 Task: Look for space in Sofia, Bulgaria from 5th June, 2023 to 16th June, 2023 for 2 adults in price range Rs.7000 to Rs.15000. Place can be entire place with 1  bedroom having 1 bed and 1 bathroom. Property type can be hotel. Booking option can be shelf check-in. Required host language is English.
Action: Mouse moved to (377, 90)
Screenshot: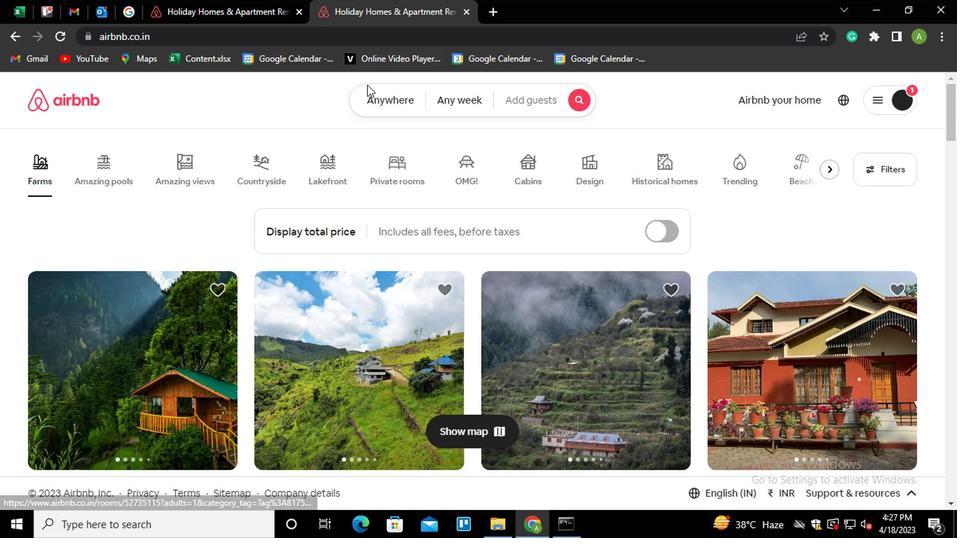 
Action: Mouse pressed left at (377, 90)
Screenshot: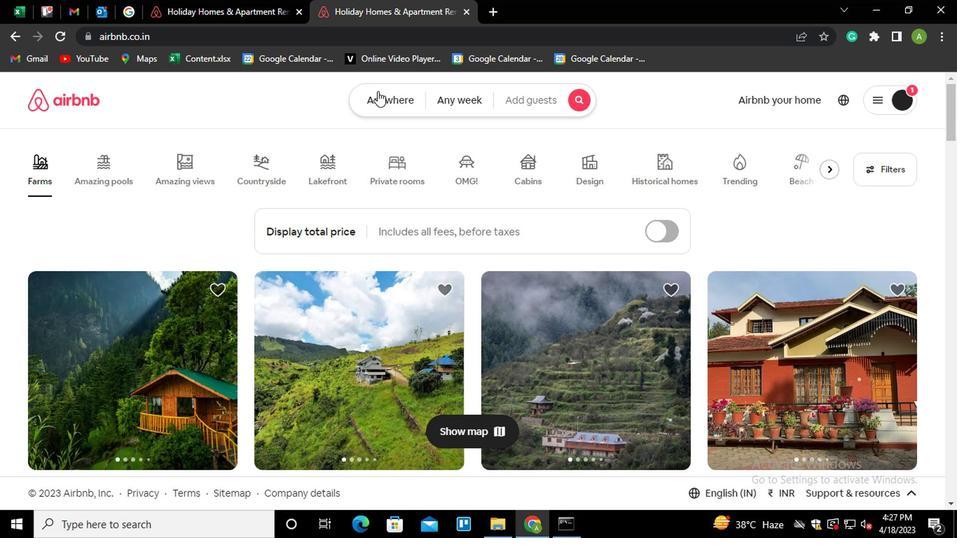 
Action: Mouse moved to (237, 159)
Screenshot: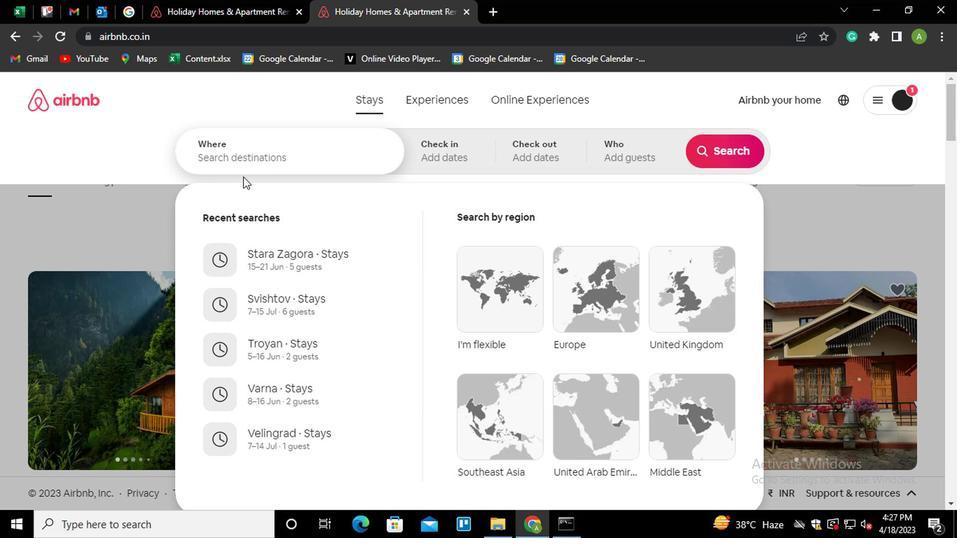 
Action: Mouse pressed left at (237, 159)
Screenshot: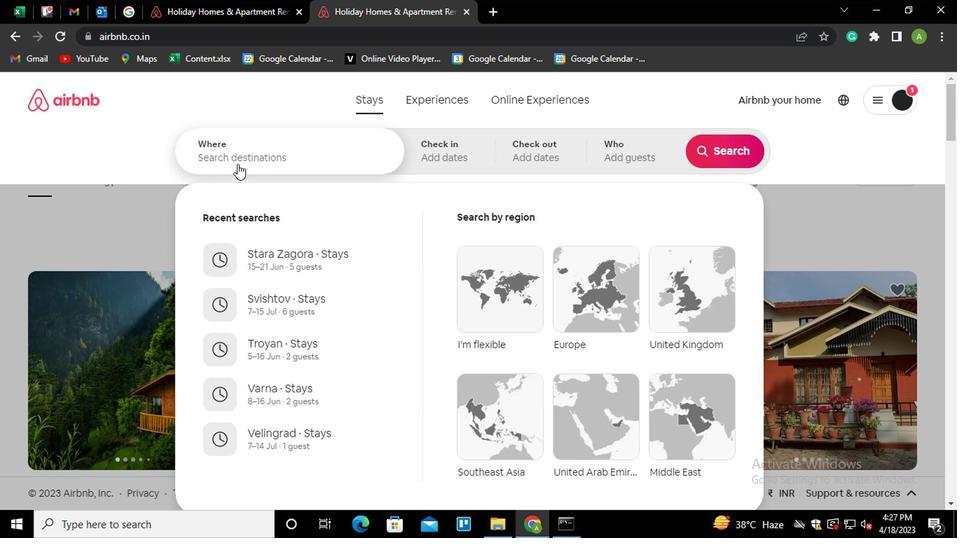 
Action: Key pressed <Key.shift>SOFIA<Key.down><Key.enter>
Screenshot: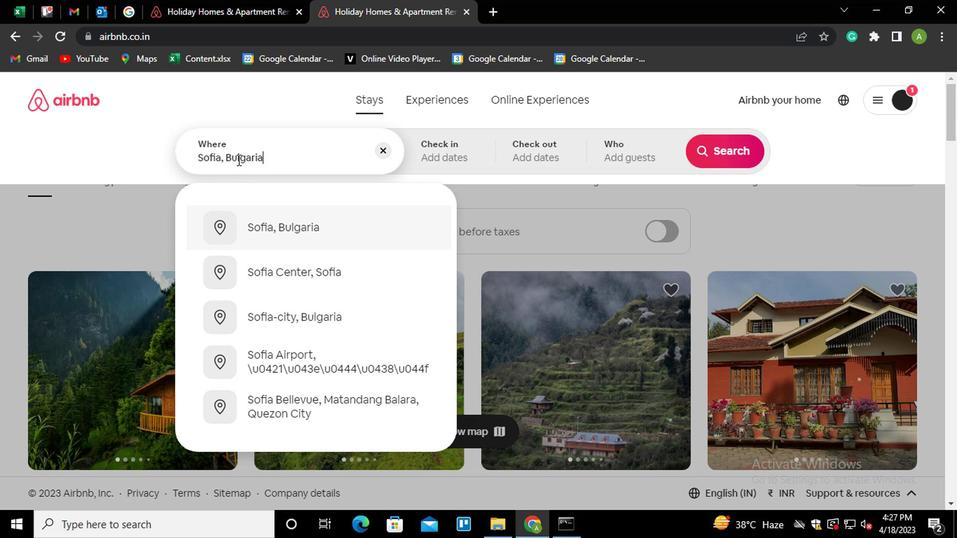 
Action: Mouse moved to (716, 270)
Screenshot: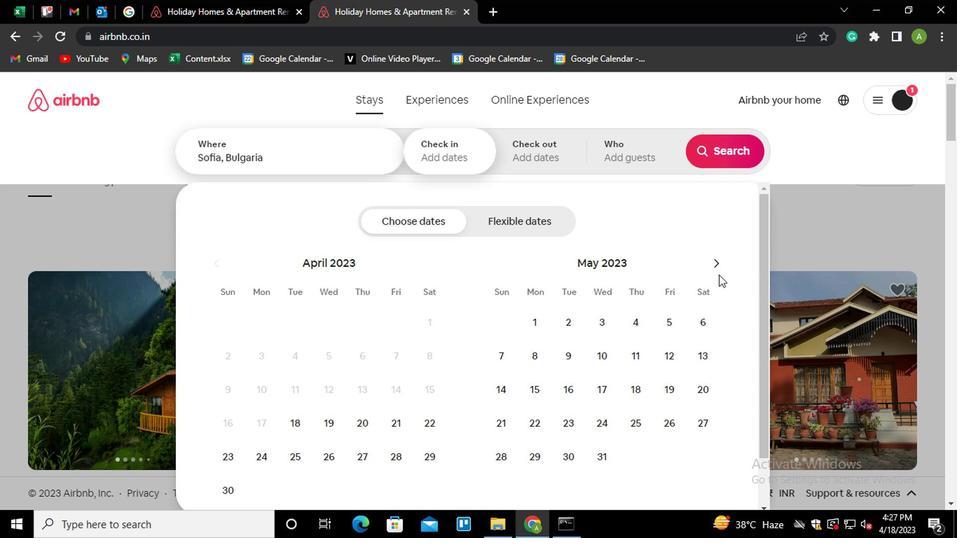 
Action: Mouse pressed left at (716, 270)
Screenshot: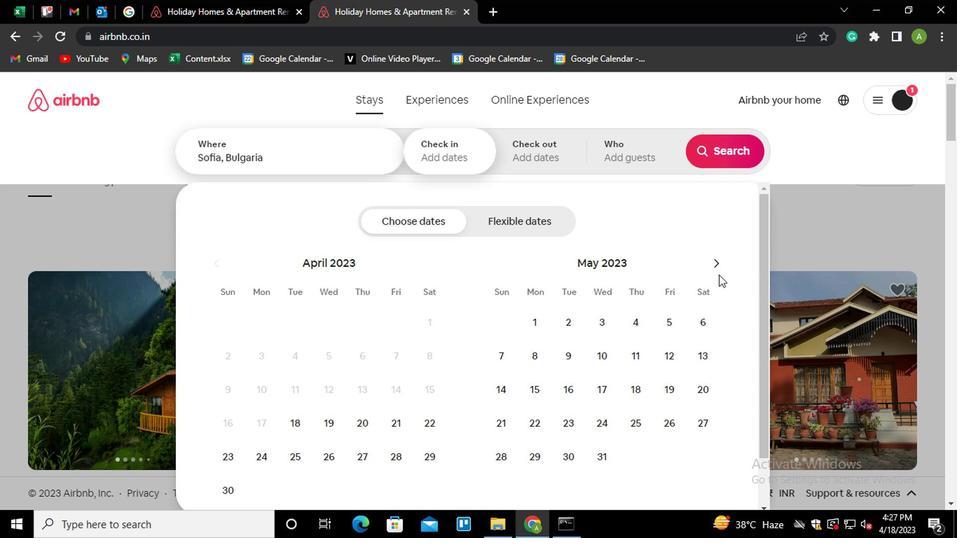 
Action: Mouse moved to (542, 345)
Screenshot: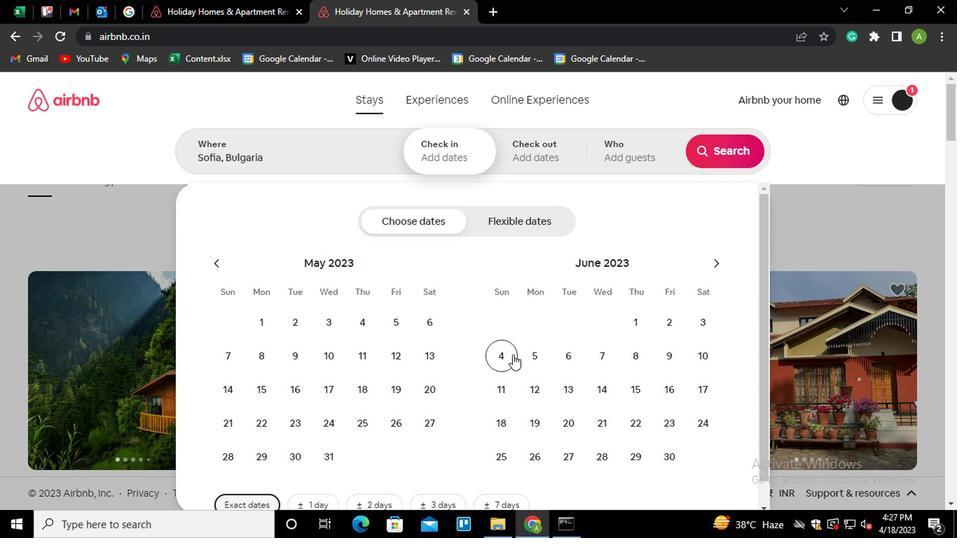 
Action: Mouse pressed left at (542, 345)
Screenshot: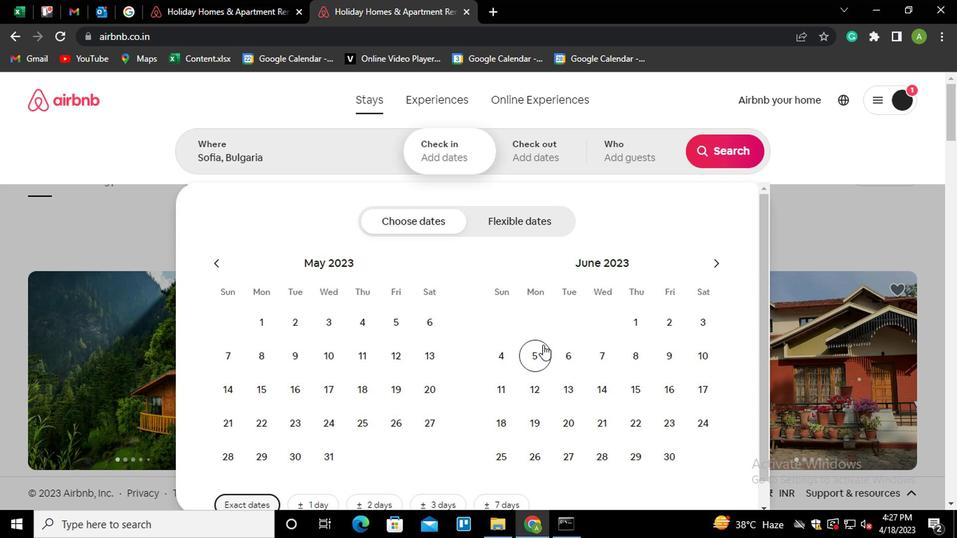 
Action: Mouse moved to (674, 397)
Screenshot: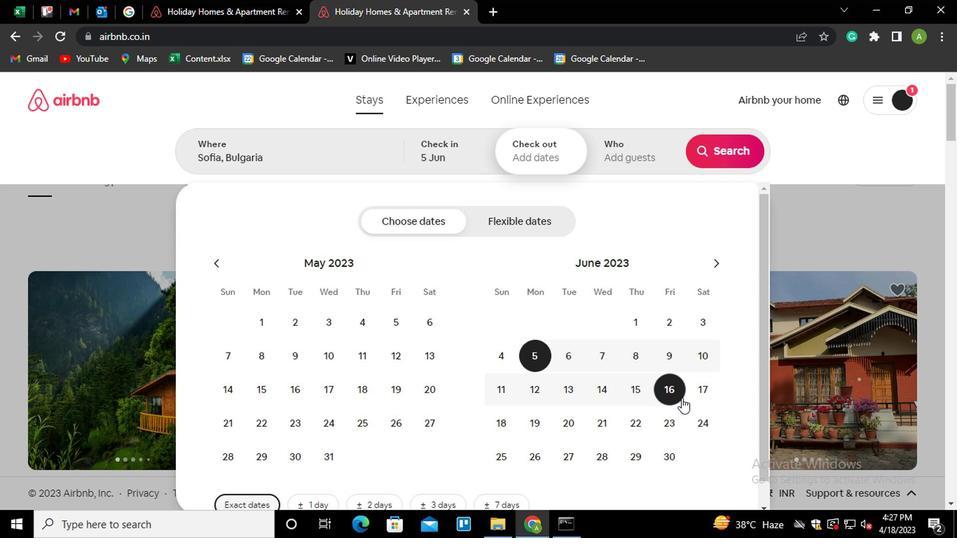
Action: Mouse pressed left at (674, 397)
Screenshot: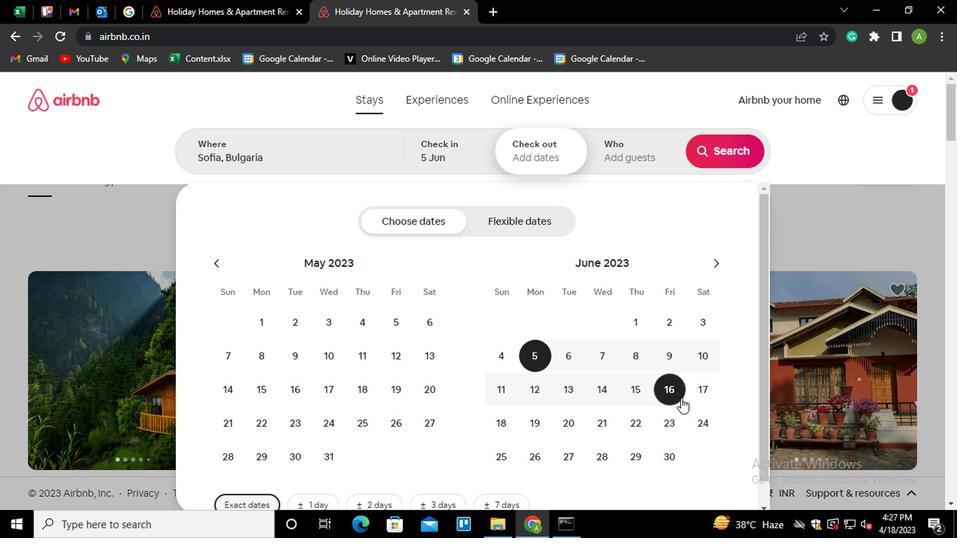 
Action: Mouse moved to (624, 162)
Screenshot: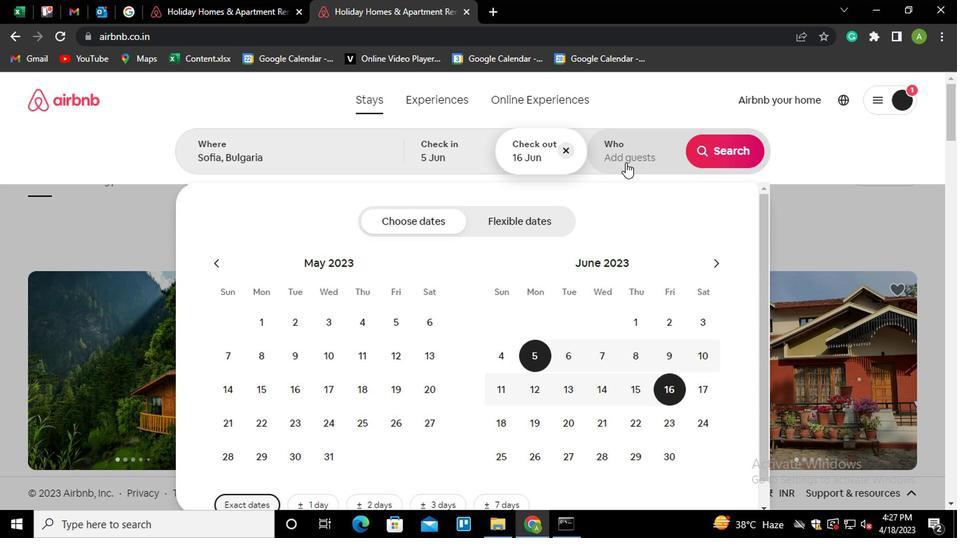 
Action: Mouse pressed left at (624, 162)
Screenshot: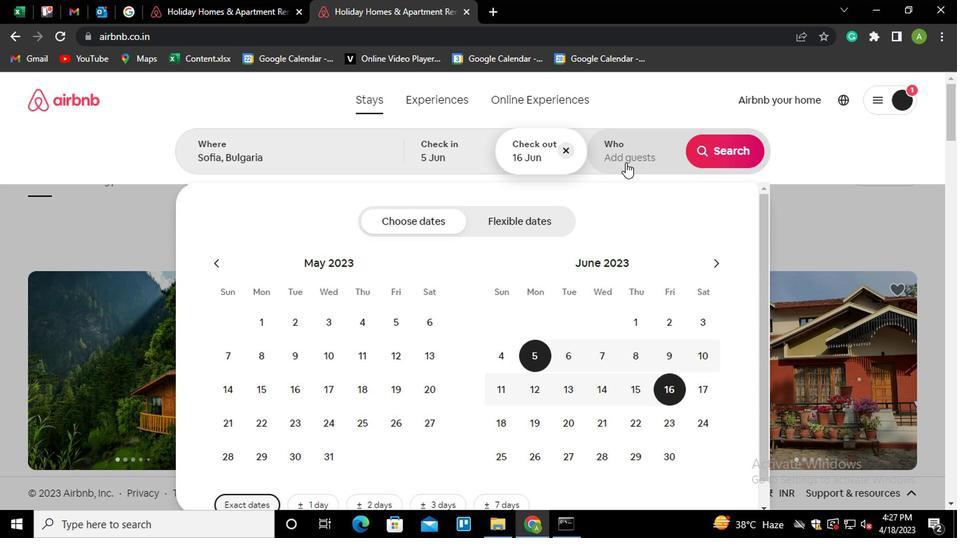 
Action: Mouse moved to (726, 229)
Screenshot: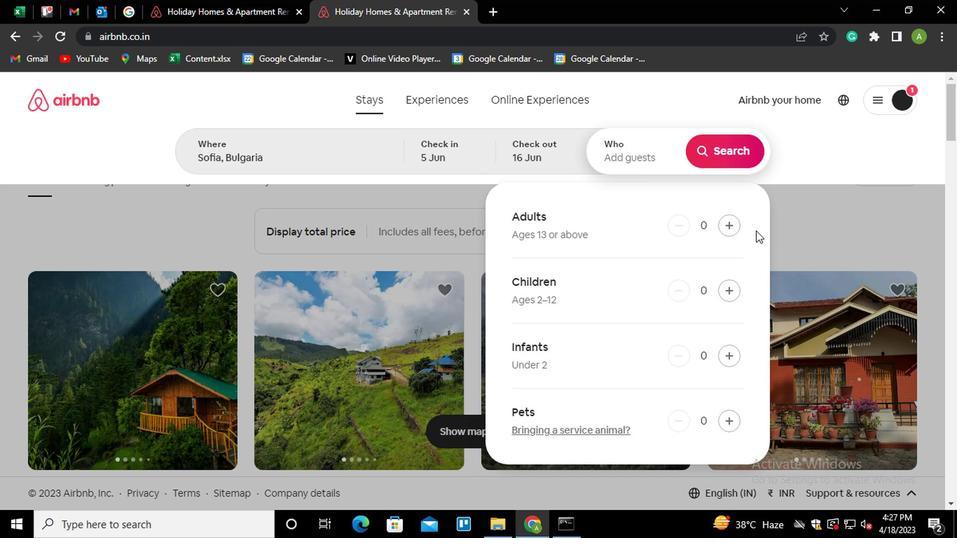 
Action: Mouse pressed left at (726, 229)
Screenshot: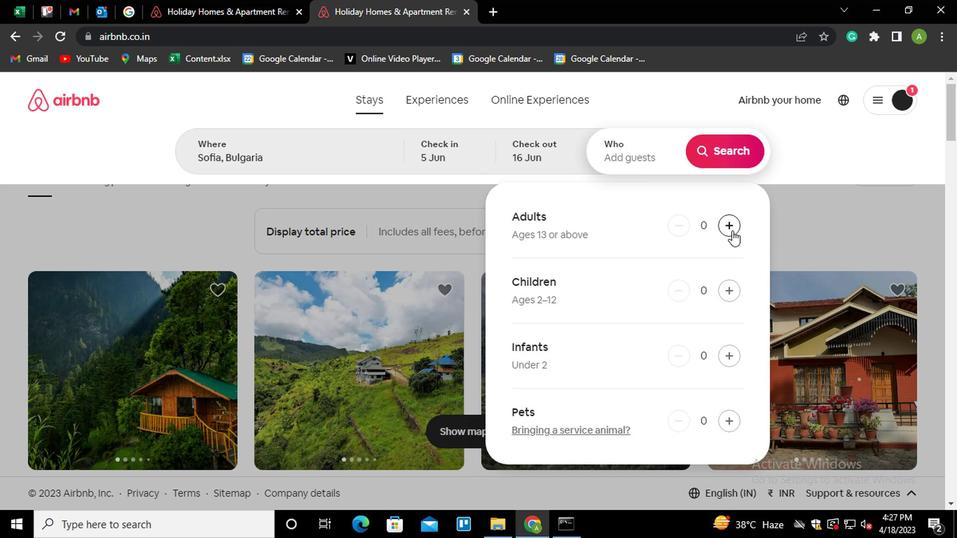 
Action: Mouse pressed left at (726, 229)
Screenshot: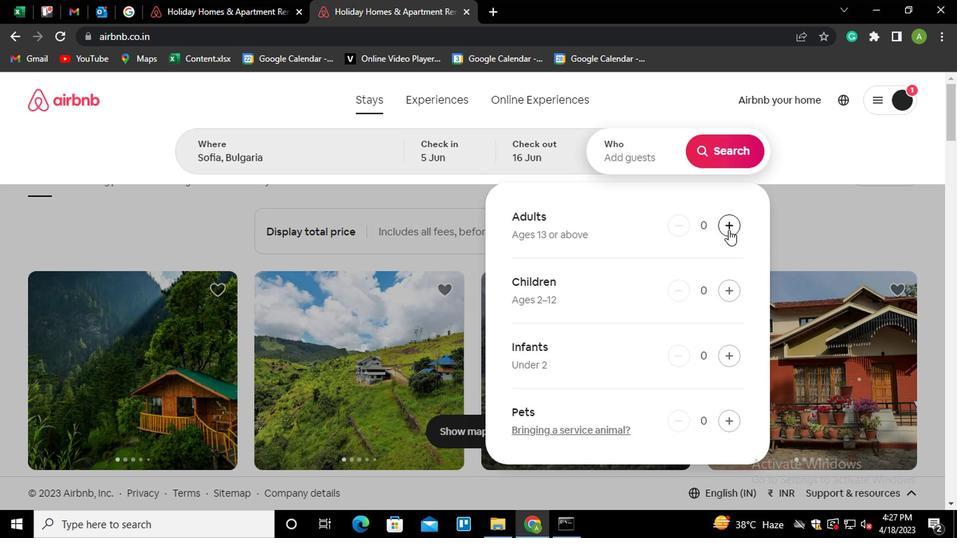 
Action: Mouse moved to (738, 150)
Screenshot: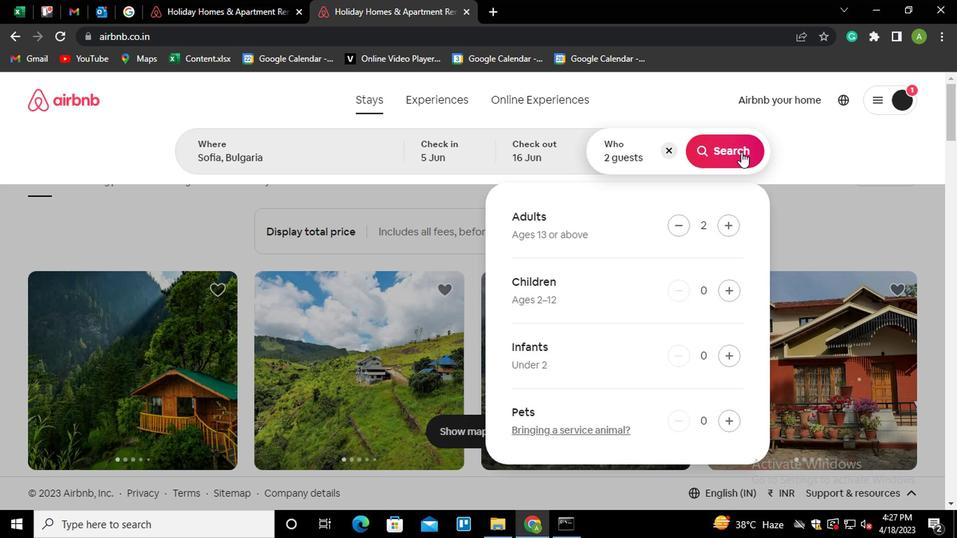 
Action: Mouse pressed left at (738, 150)
Screenshot: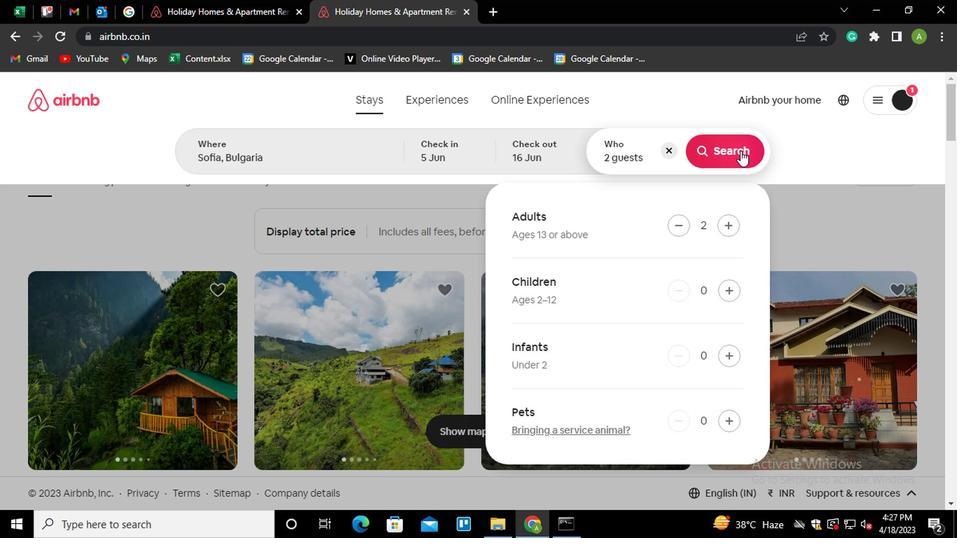 
Action: Mouse moved to (885, 162)
Screenshot: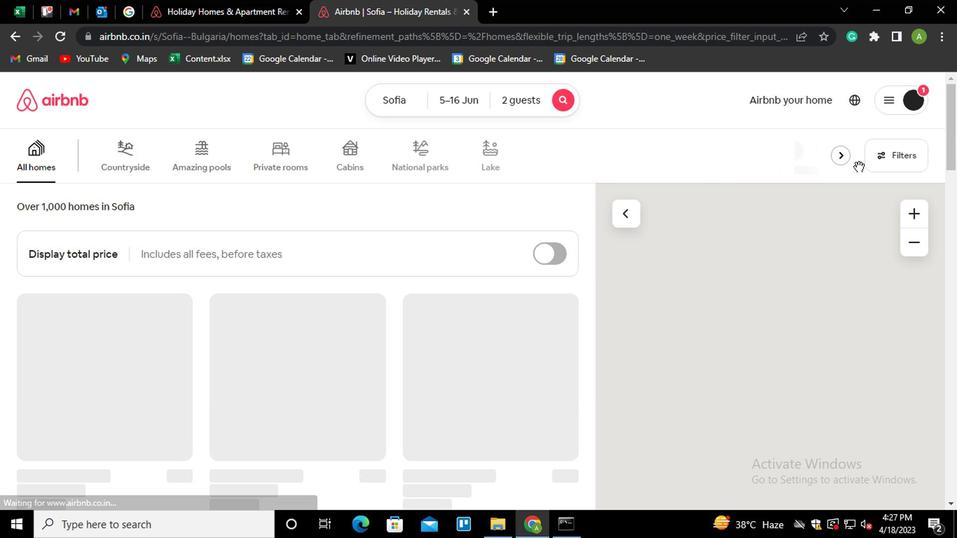 
Action: Mouse pressed left at (885, 162)
Screenshot: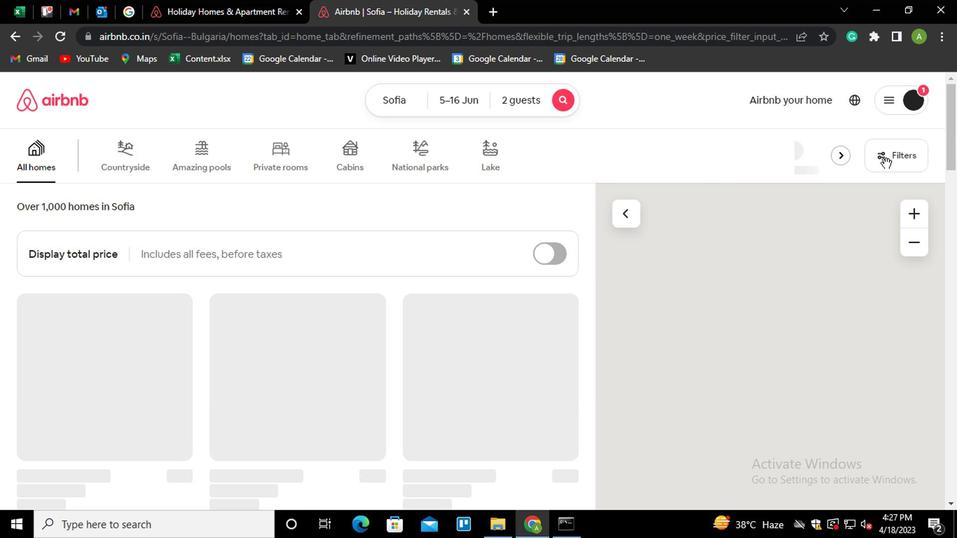 
Action: Mouse moved to (351, 337)
Screenshot: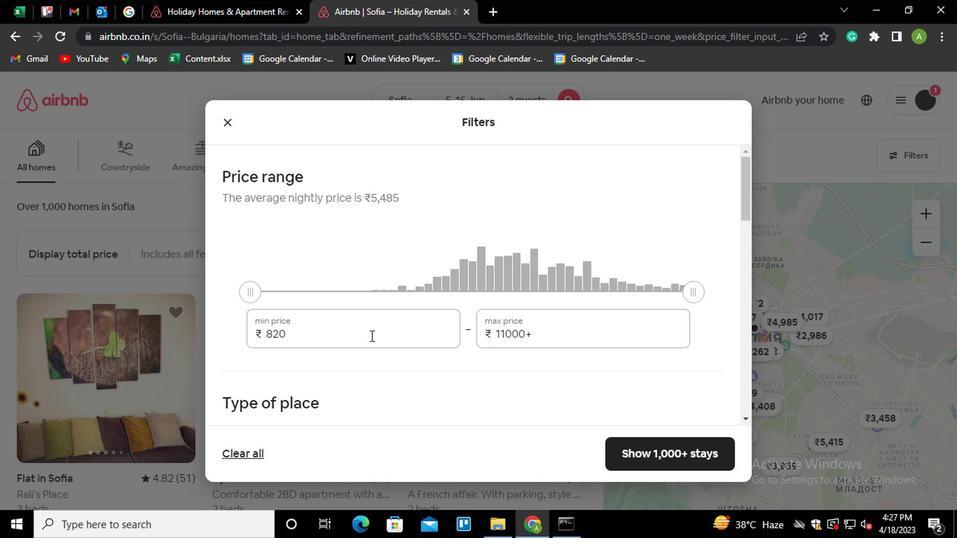 
Action: Mouse pressed left at (351, 337)
Screenshot: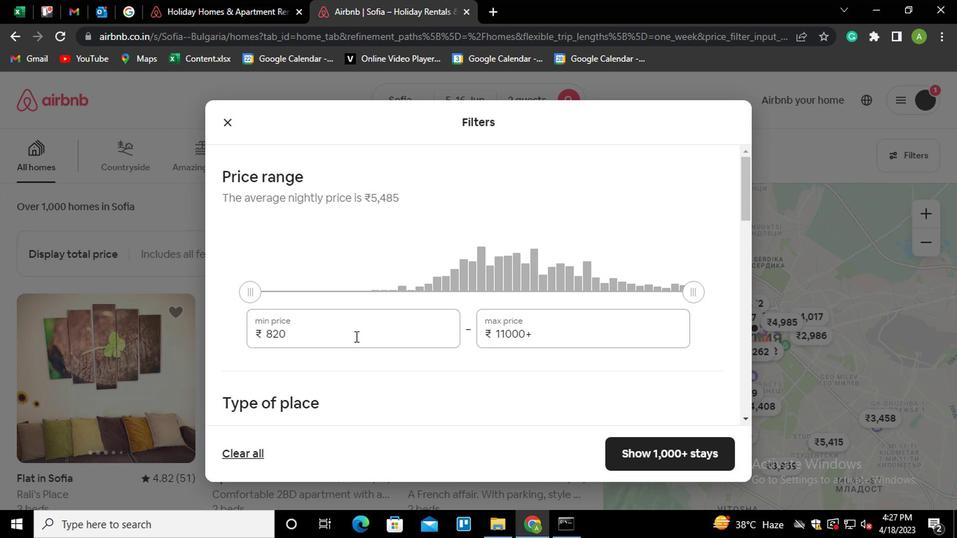 
Action: Key pressed <Key.shift_r><Key.home>7000
Screenshot: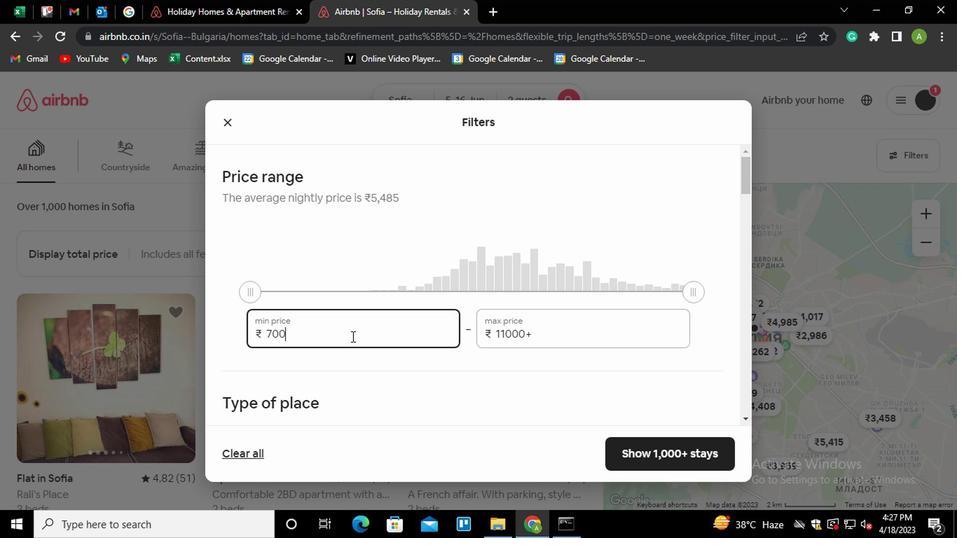 
Action: Mouse moved to (558, 333)
Screenshot: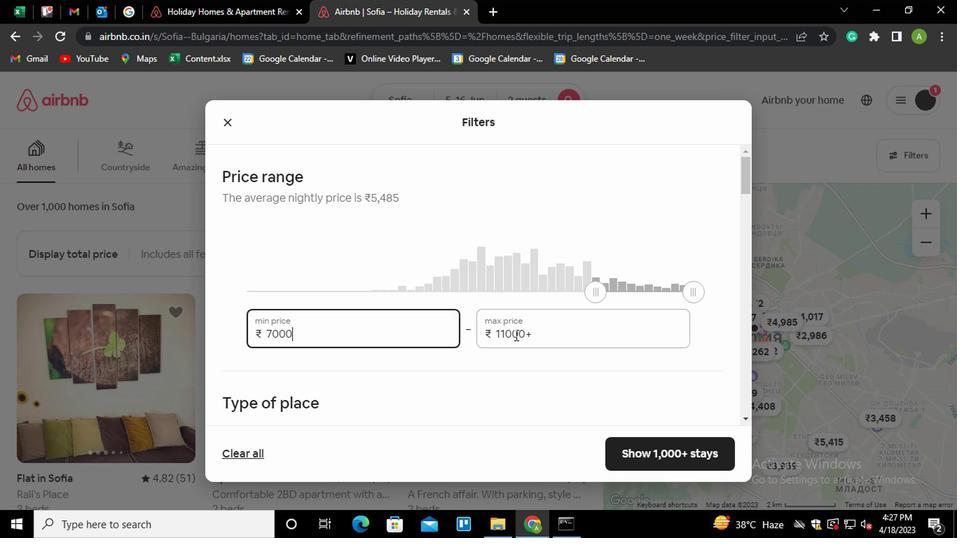 
Action: Mouse pressed left at (558, 333)
Screenshot: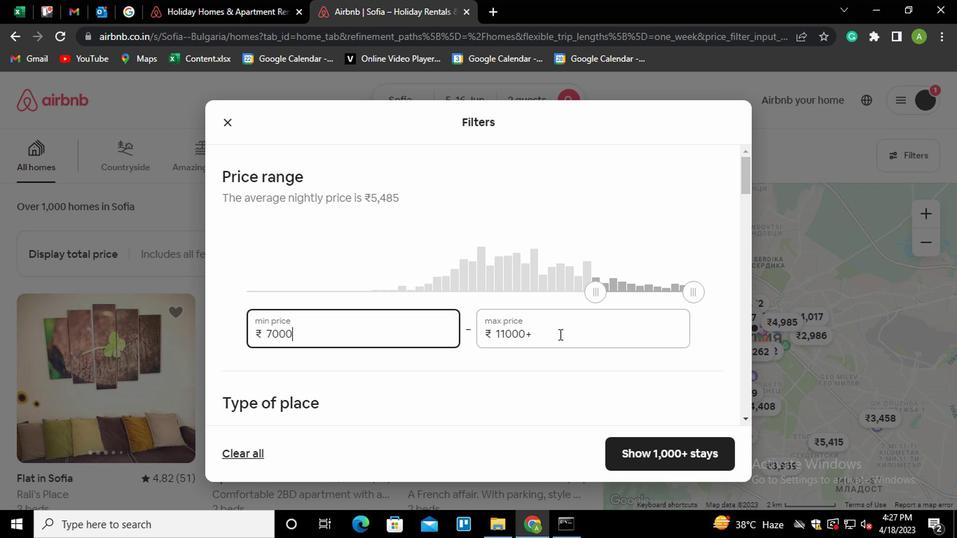 
Action: Key pressed <Key.shift_r><Key.home>15000
Screenshot: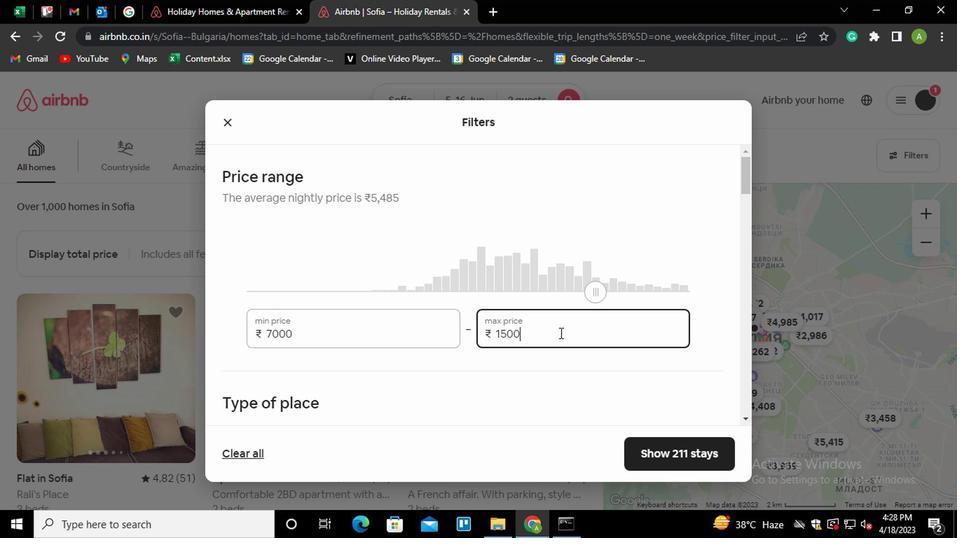 
Action: Mouse moved to (569, 337)
Screenshot: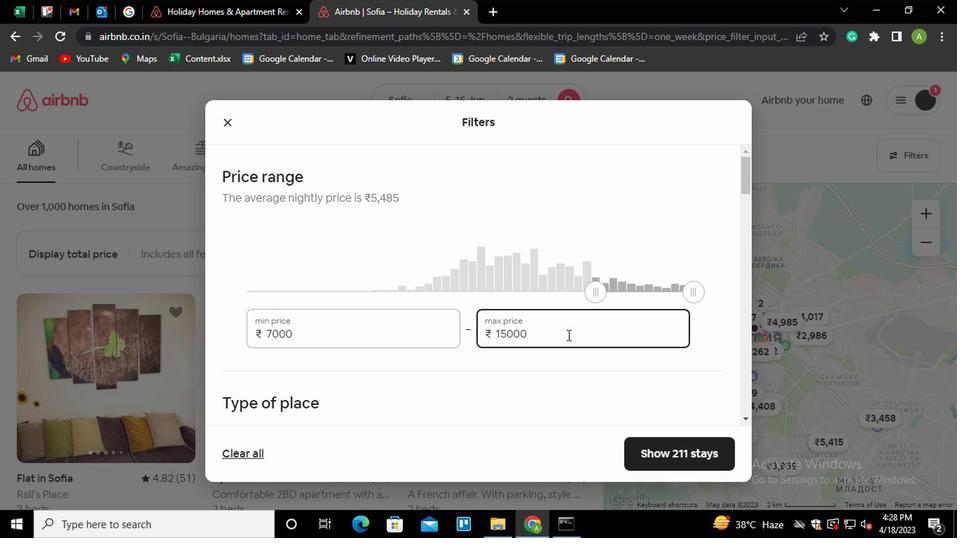 
Action: Mouse scrolled (569, 336) with delta (0, 0)
Screenshot: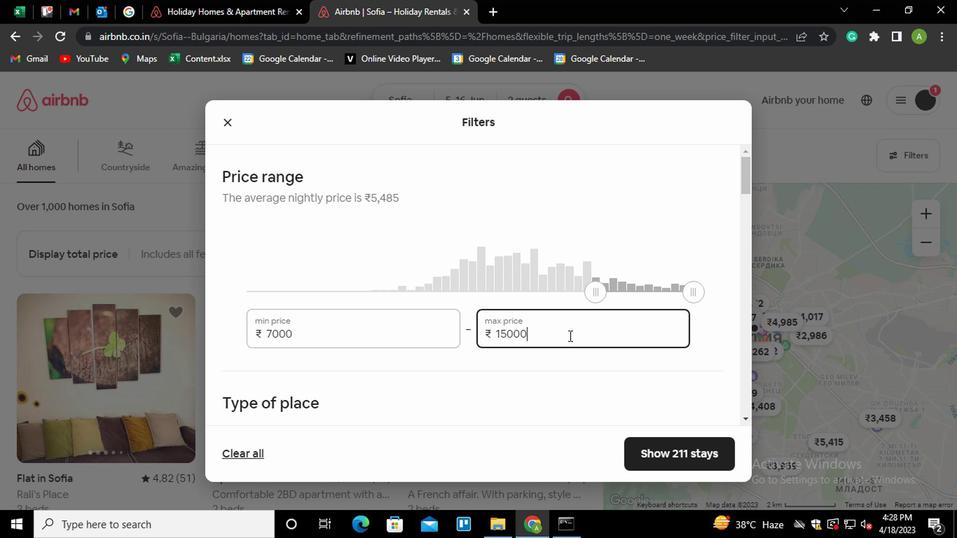 
Action: Mouse scrolled (569, 336) with delta (0, 0)
Screenshot: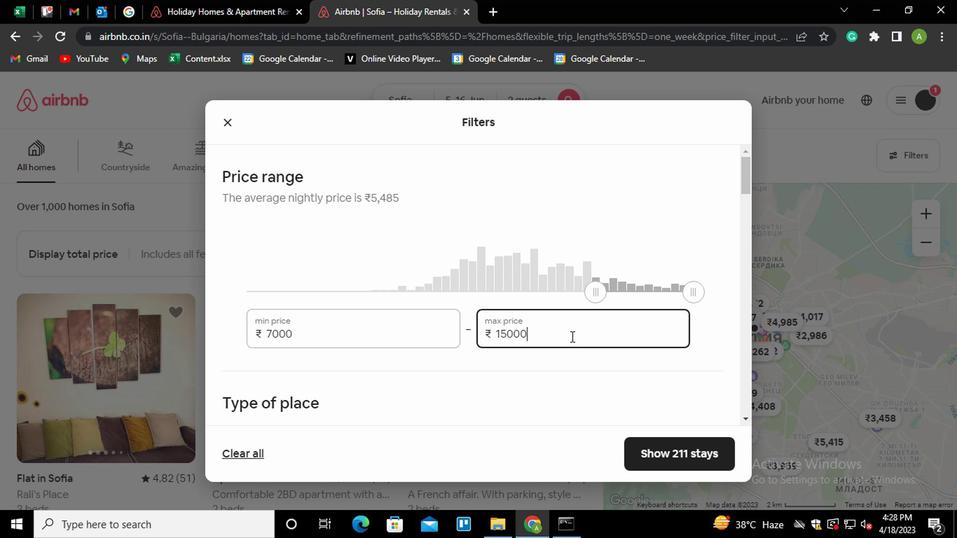 
Action: Mouse moved to (239, 309)
Screenshot: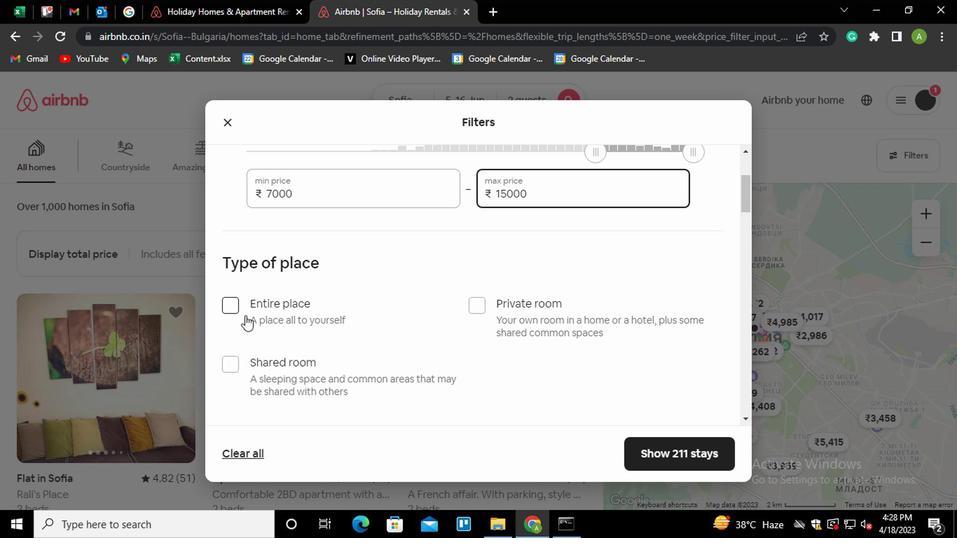 
Action: Mouse pressed left at (239, 309)
Screenshot: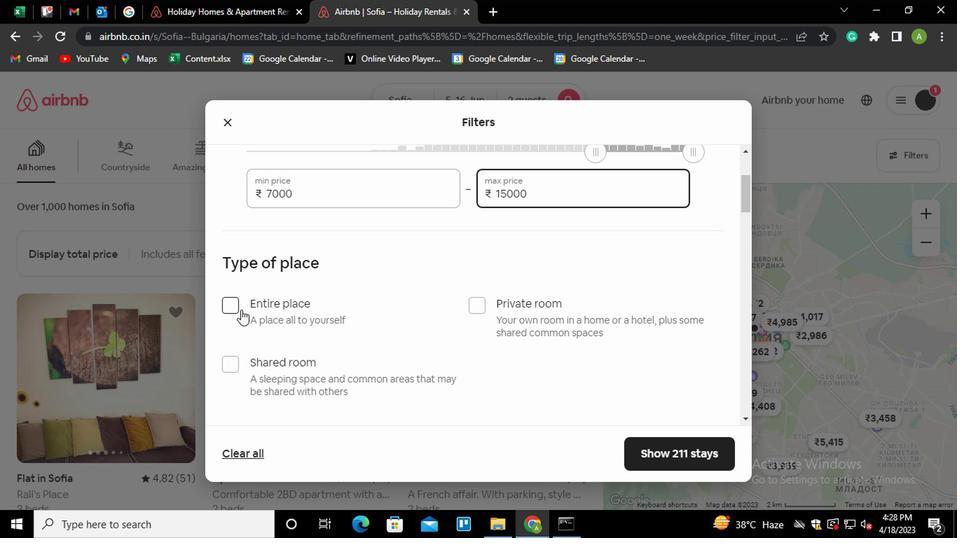 
Action: Mouse moved to (368, 345)
Screenshot: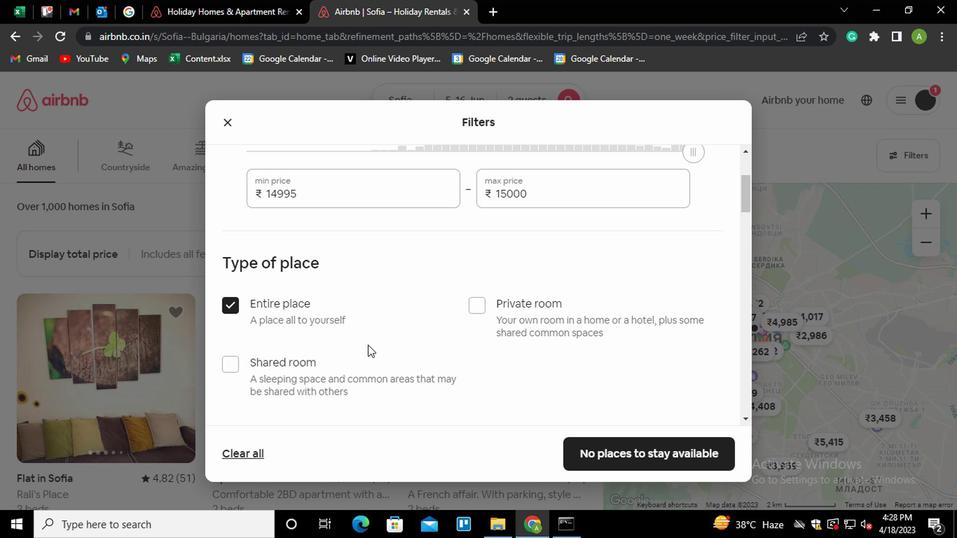 
Action: Mouse scrolled (368, 345) with delta (0, 0)
Screenshot: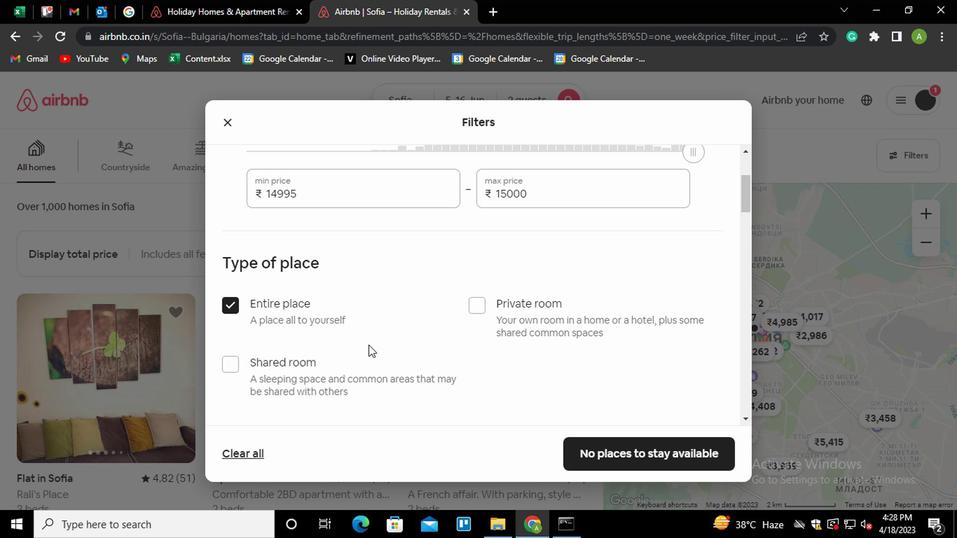 
Action: Mouse scrolled (368, 345) with delta (0, 0)
Screenshot: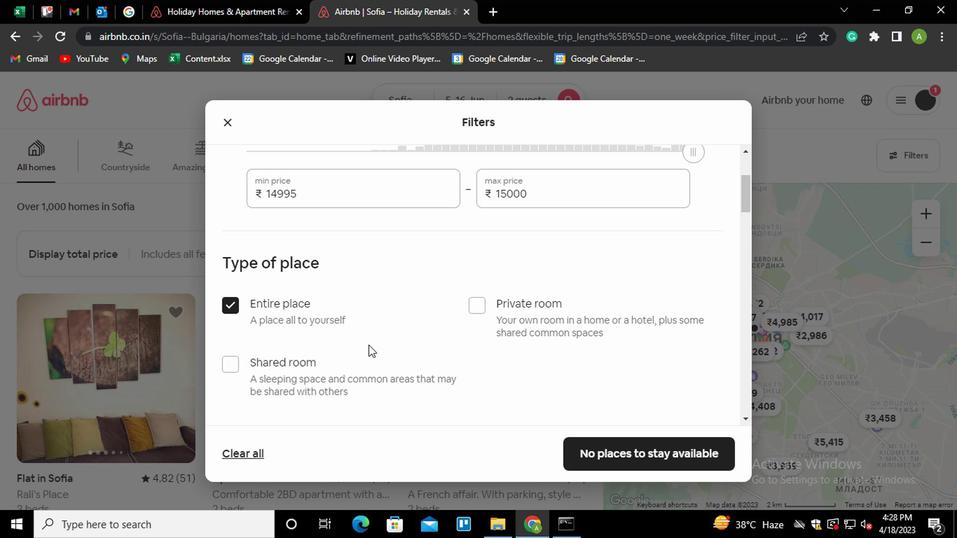 
Action: Mouse scrolled (368, 345) with delta (0, 0)
Screenshot: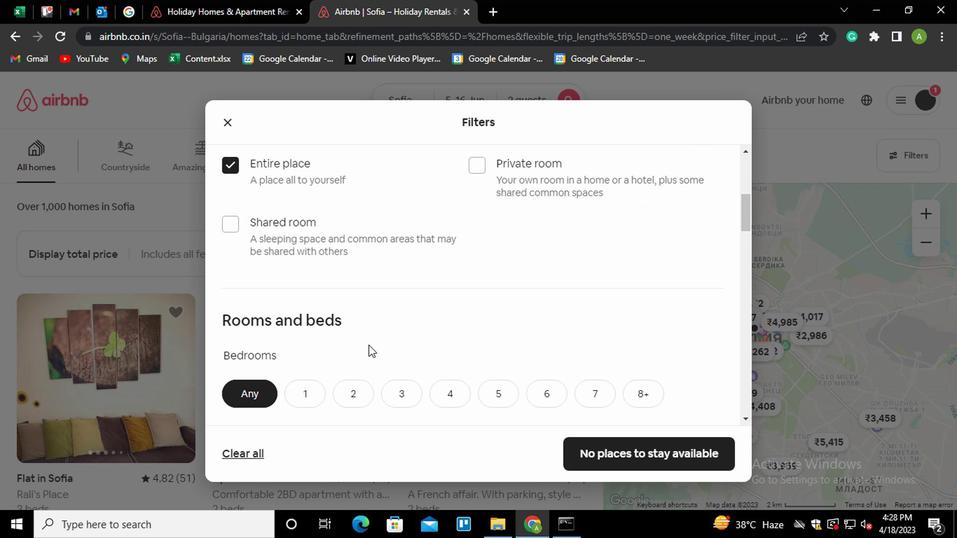 
Action: Mouse moved to (313, 313)
Screenshot: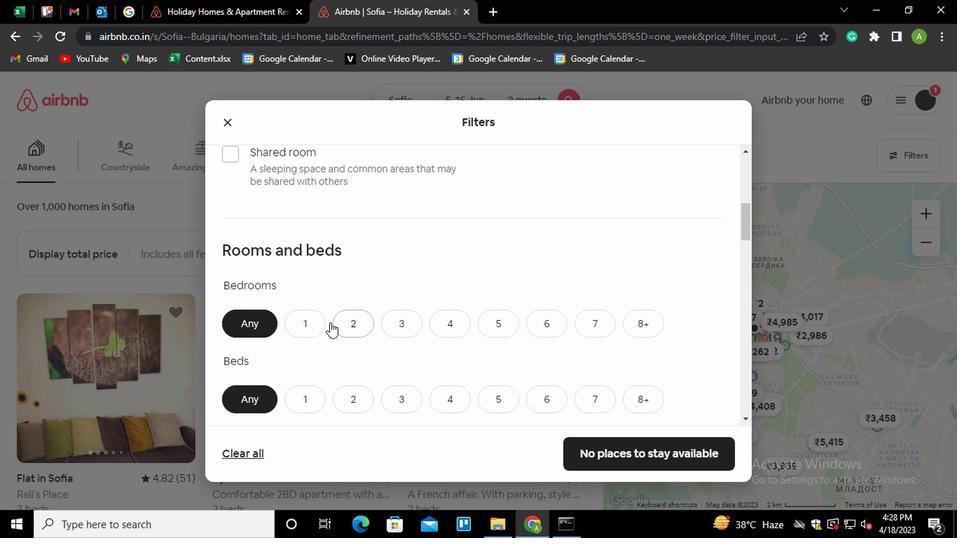 
Action: Mouse pressed left at (313, 313)
Screenshot: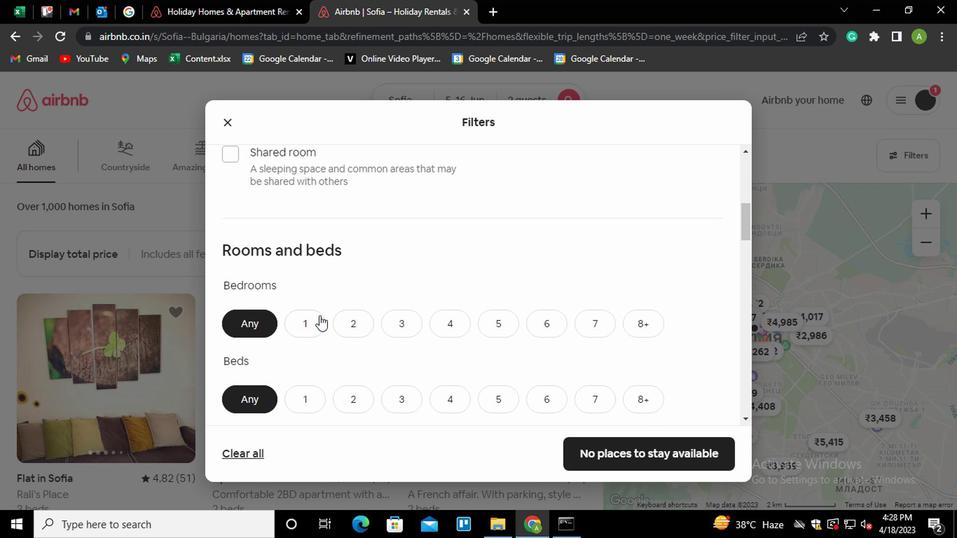 
Action: Mouse moved to (372, 289)
Screenshot: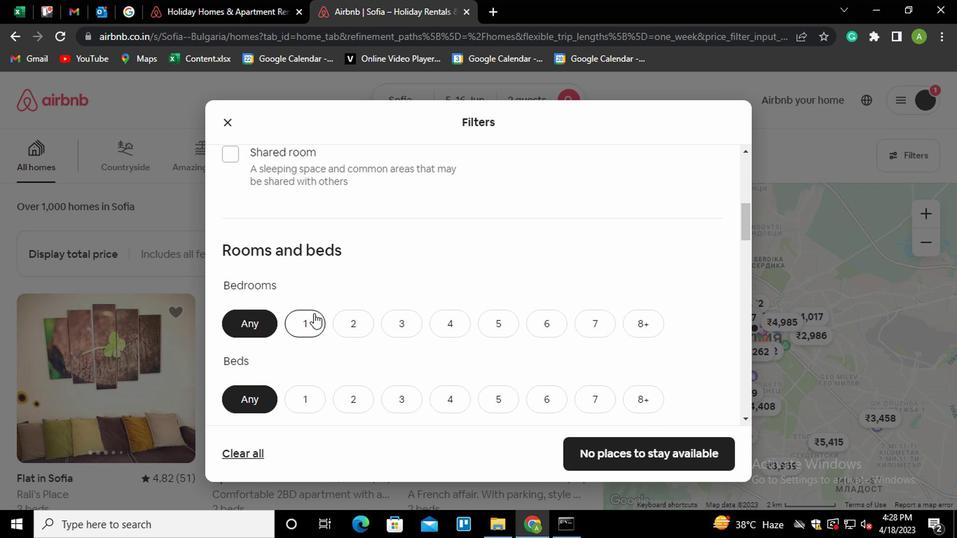 
Action: Mouse scrolled (372, 289) with delta (0, 0)
Screenshot: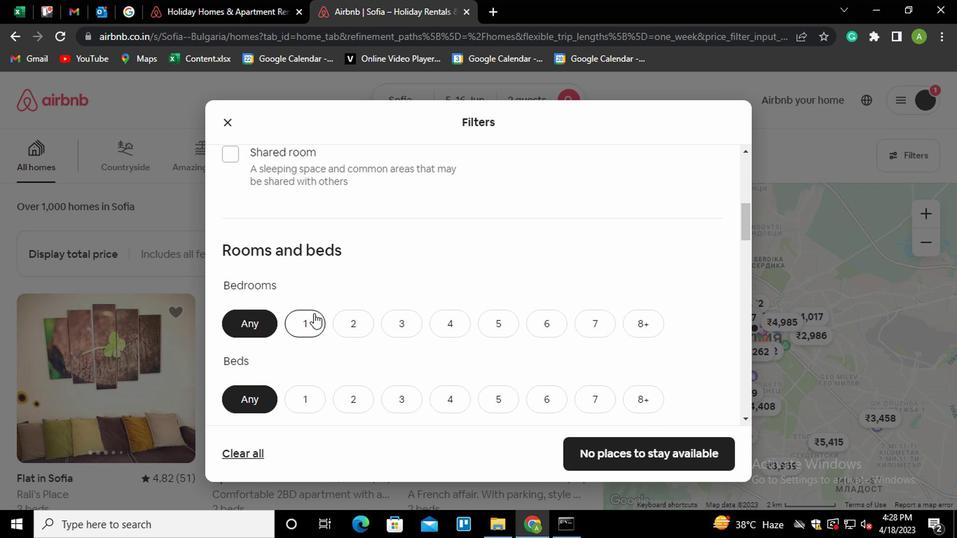 
Action: Mouse scrolled (372, 289) with delta (0, 0)
Screenshot: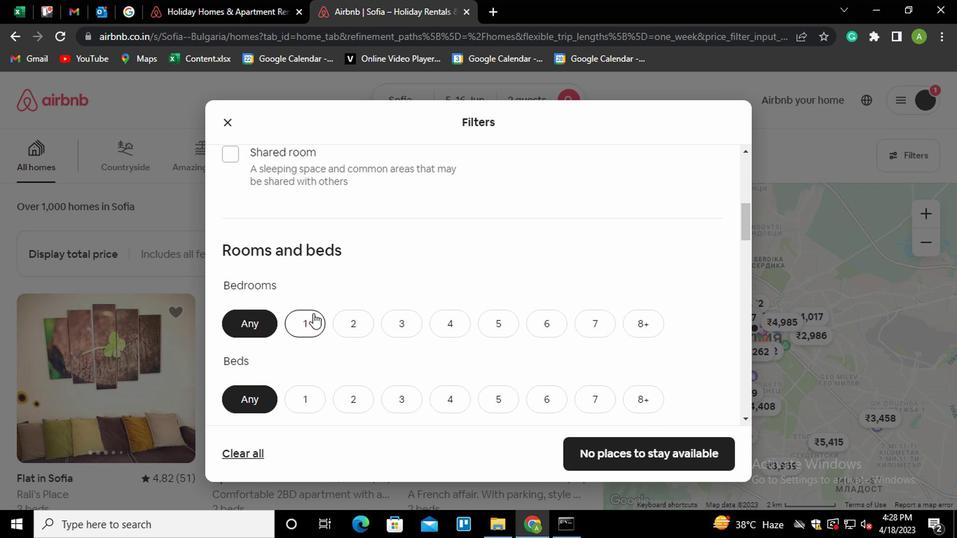 
Action: Mouse moved to (303, 260)
Screenshot: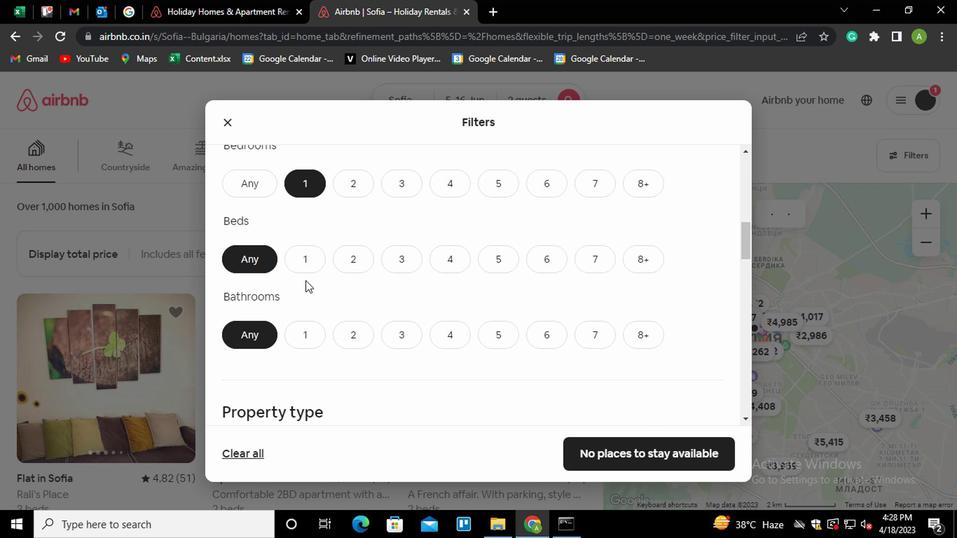 
Action: Mouse pressed left at (303, 260)
Screenshot: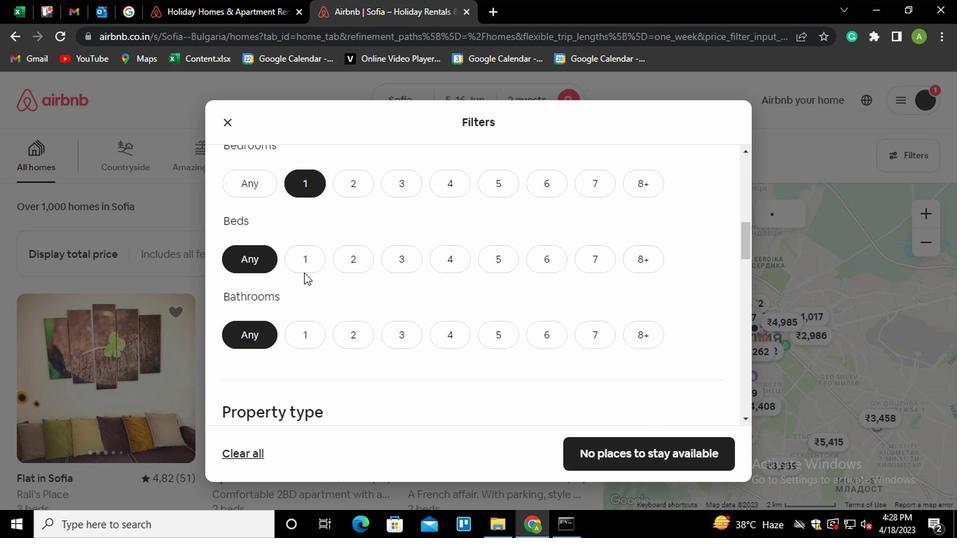 
Action: Mouse moved to (312, 343)
Screenshot: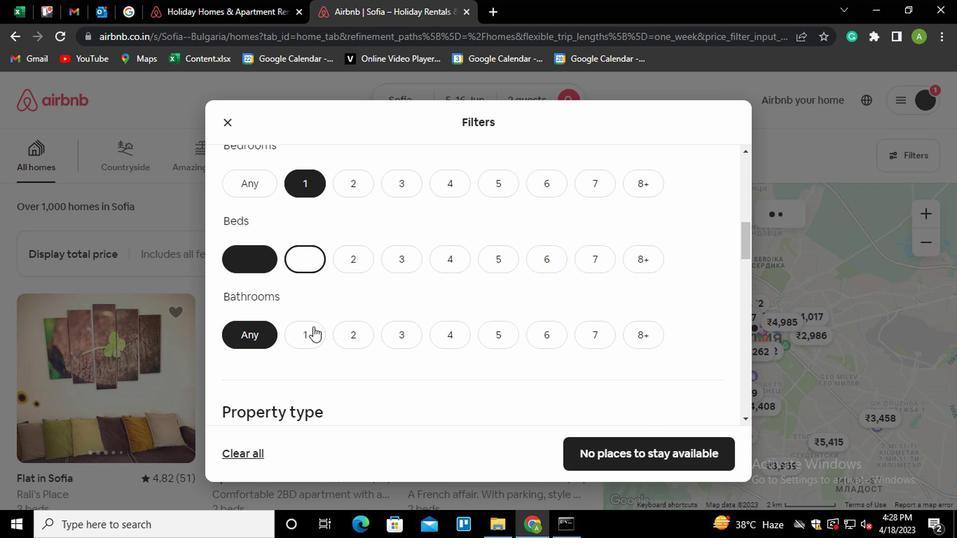 
Action: Mouse pressed left at (312, 343)
Screenshot: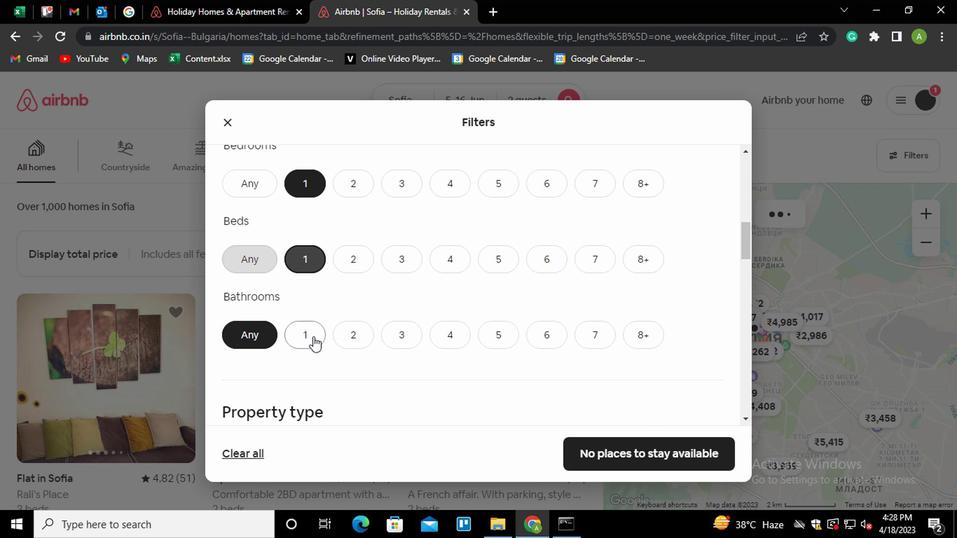 
Action: Mouse moved to (436, 337)
Screenshot: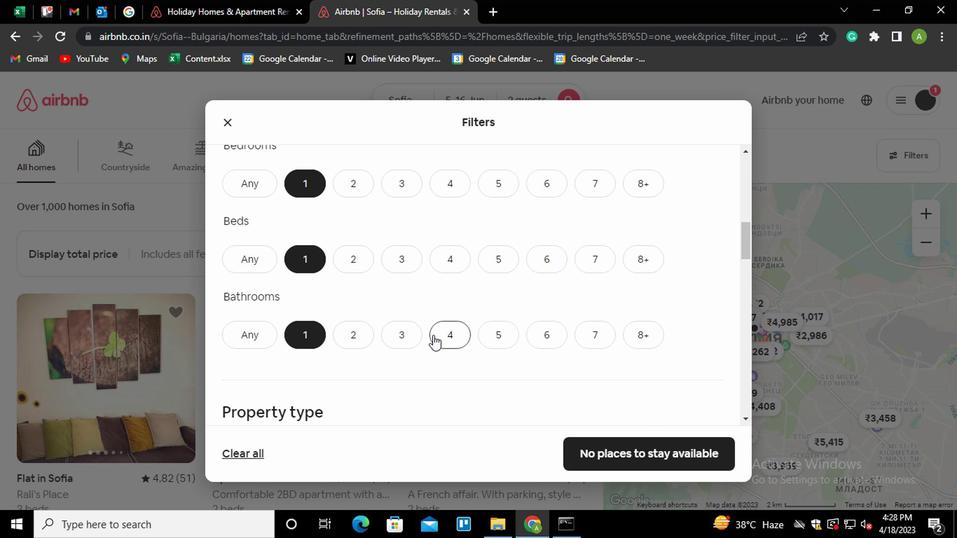 
Action: Mouse scrolled (436, 336) with delta (0, 0)
Screenshot: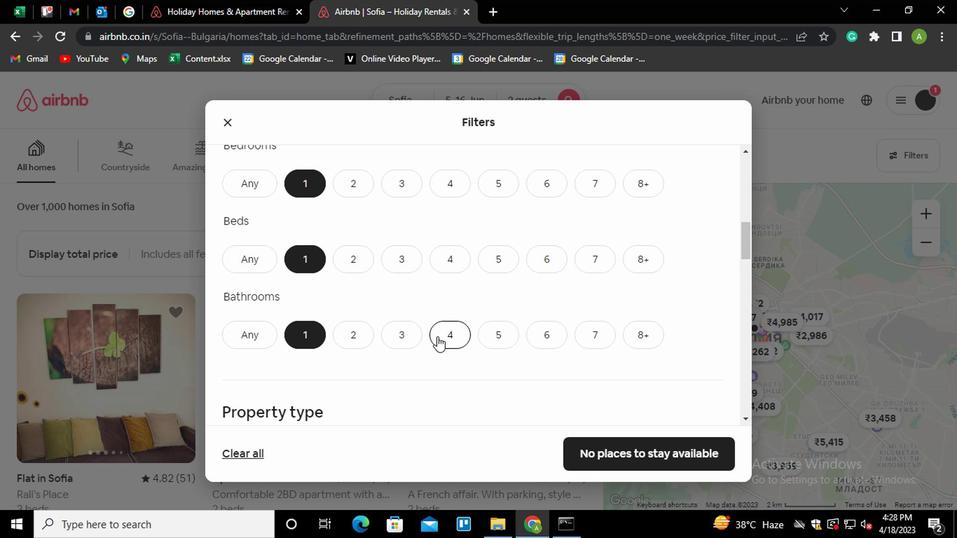 
Action: Mouse scrolled (436, 336) with delta (0, 0)
Screenshot: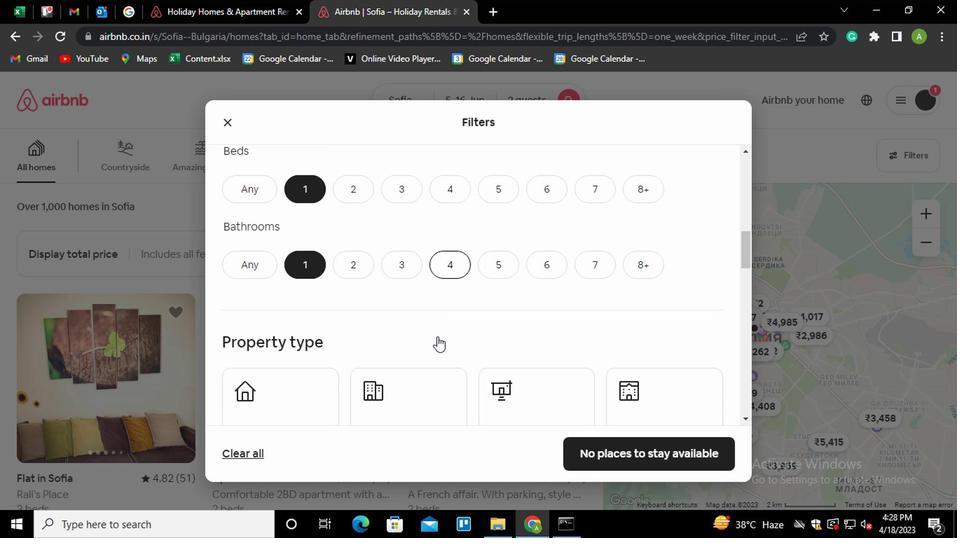
Action: Mouse moved to (607, 366)
Screenshot: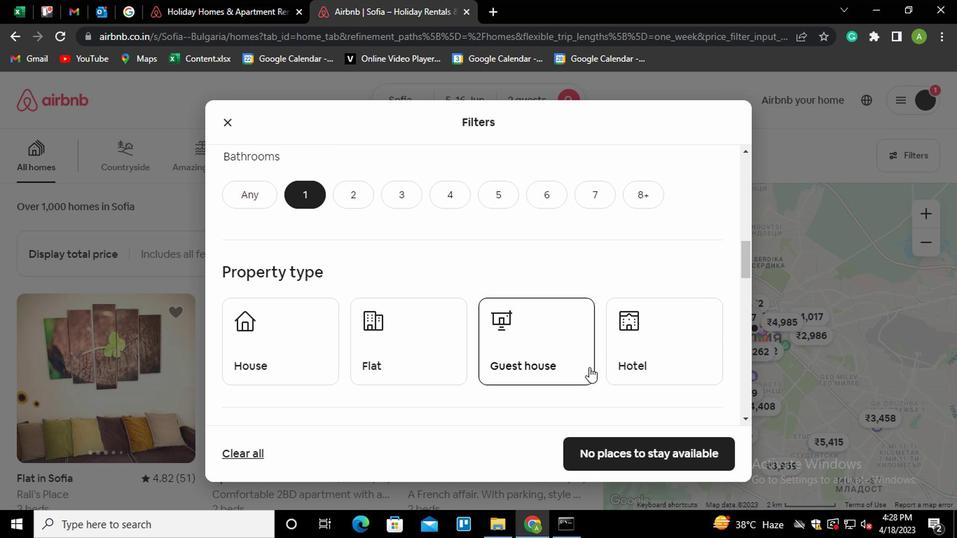 
Action: Mouse pressed left at (607, 366)
Screenshot: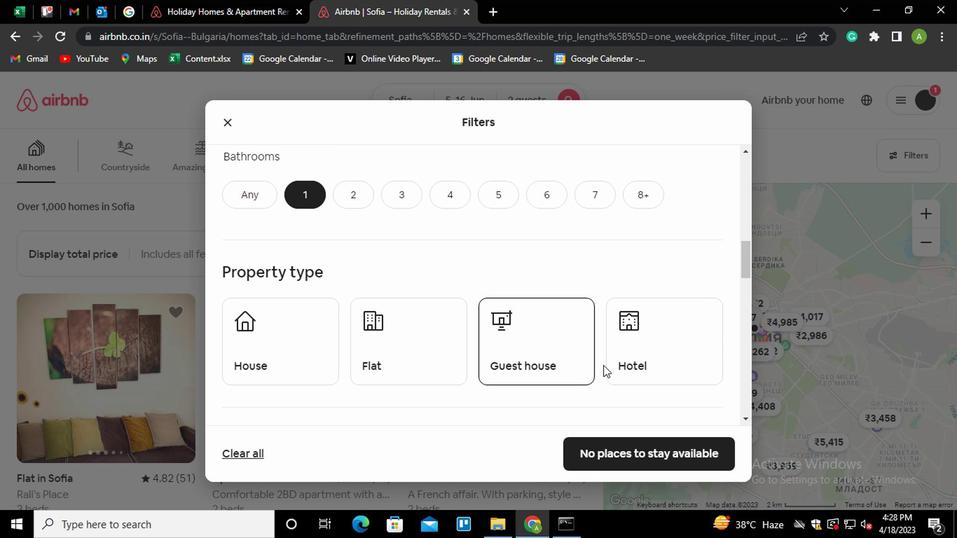 
Action: Mouse moved to (602, 364)
Screenshot: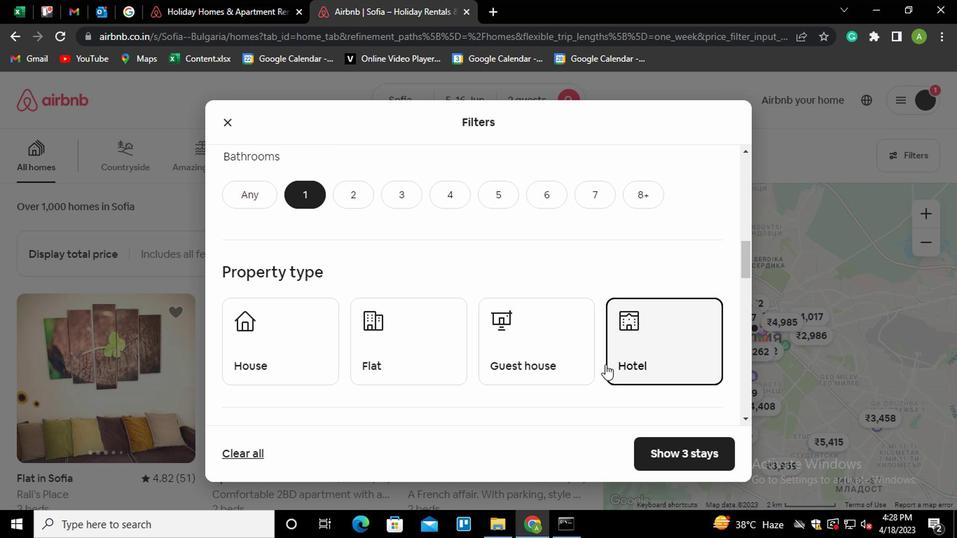 
Action: Mouse scrolled (602, 364) with delta (0, 0)
Screenshot: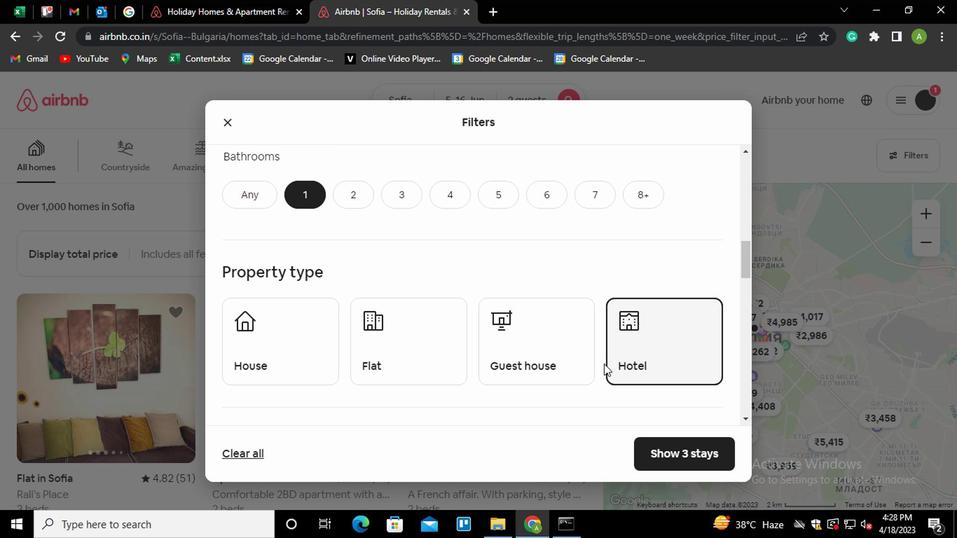 
Action: Mouse scrolled (602, 364) with delta (0, 0)
Screenshot: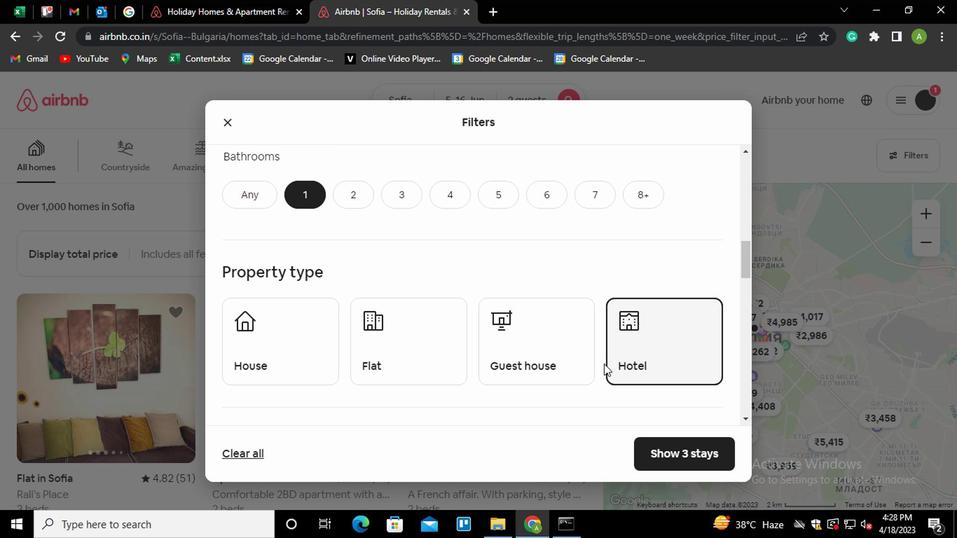 
Action: Mouse moved to (601, 364)
Screenshot: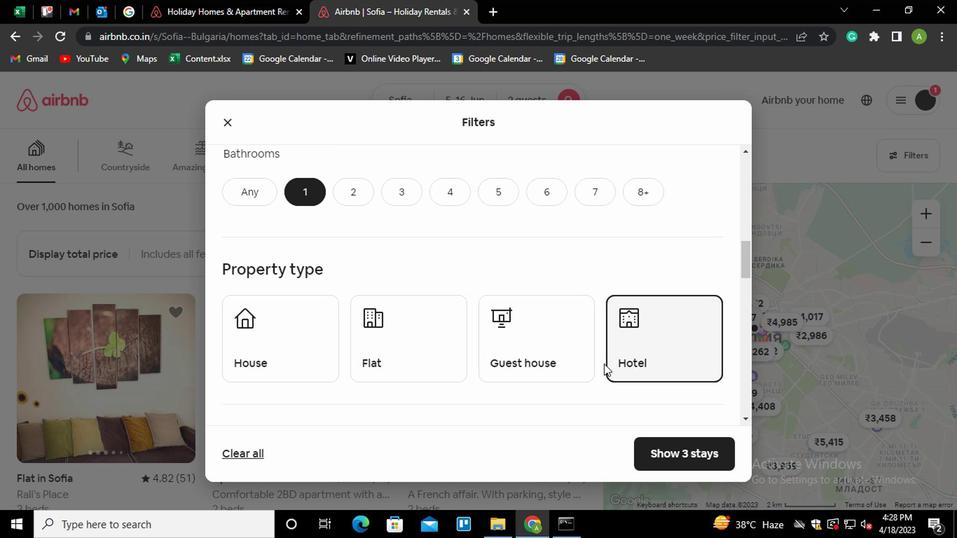 
Action: Mouse scrolled (601, 363) with delta (0, 0)
Screenshot: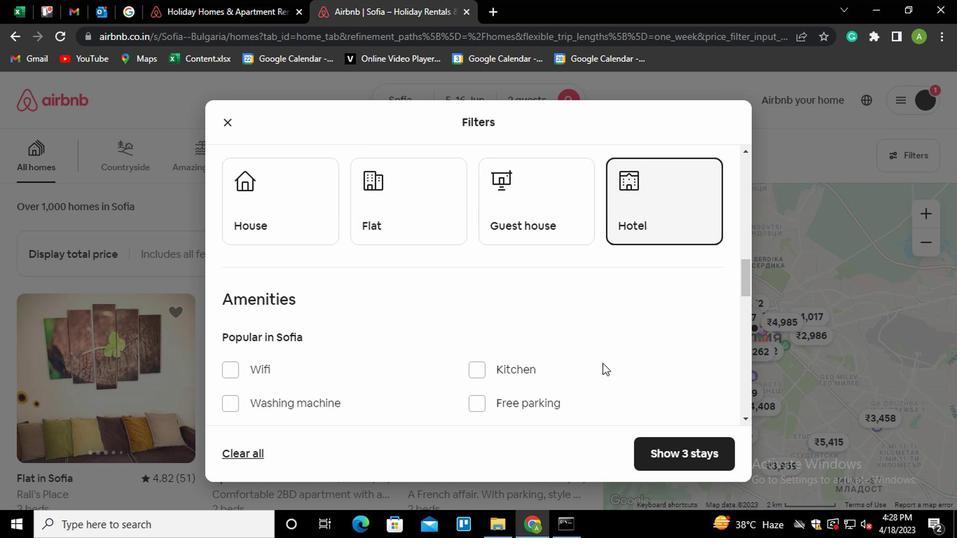 
Action: Mouse scrolled (601, 363) with delta (0, 0)
Screenshot: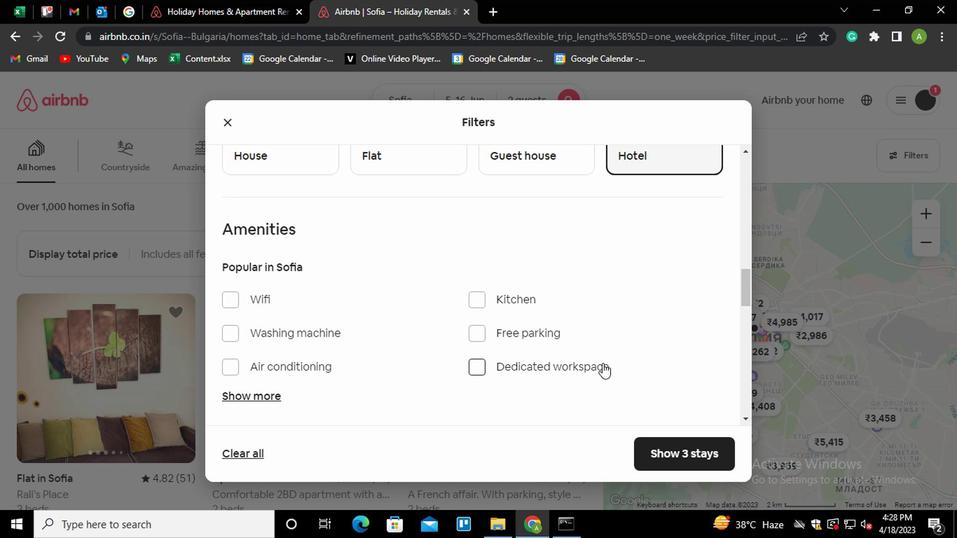 
Action: Mouse scrolled (601, 363) with delta (0, 0)
Screenshot: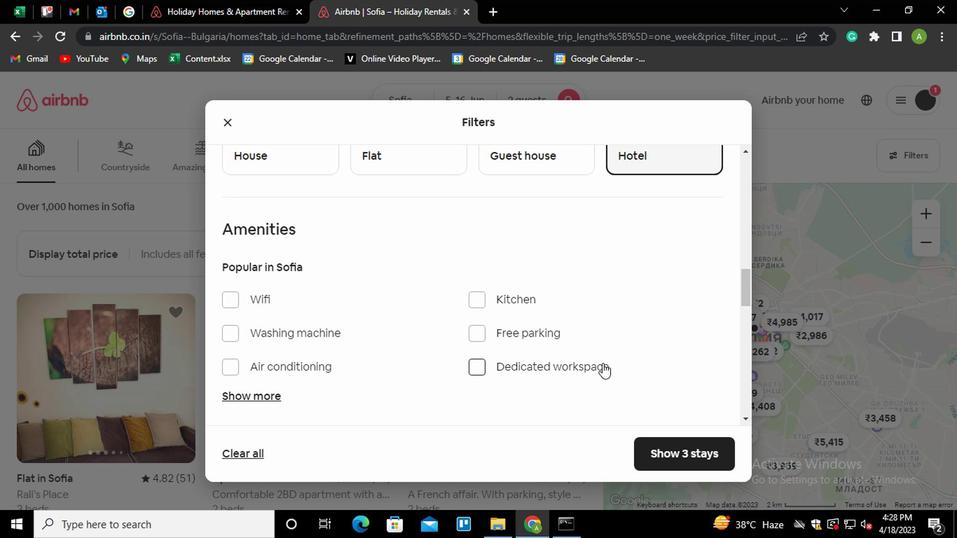 
Action: Mouse scrolled (601, 363) with delta (0, 0)
Screenshot: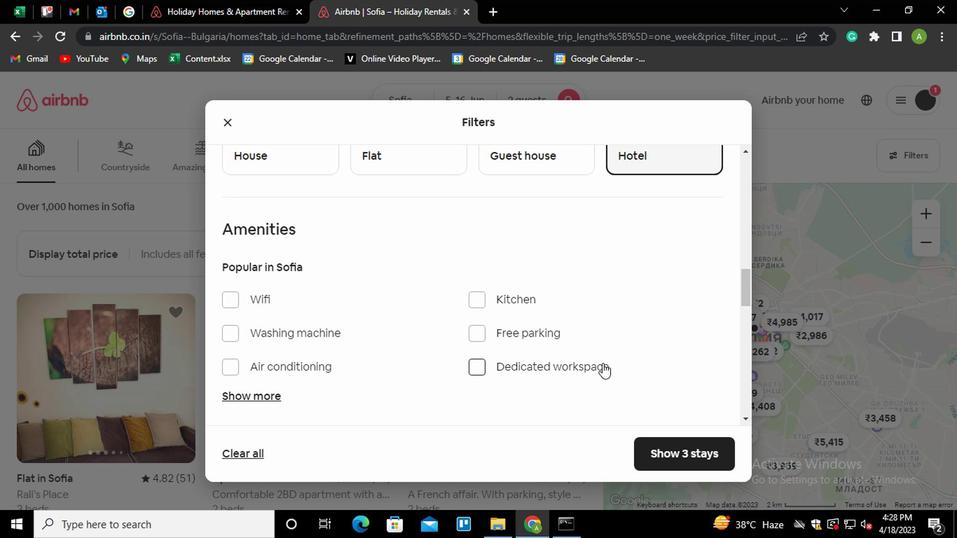
Action: Mouse scrolled (601, 363) with delta (0, 0)
Screenshot: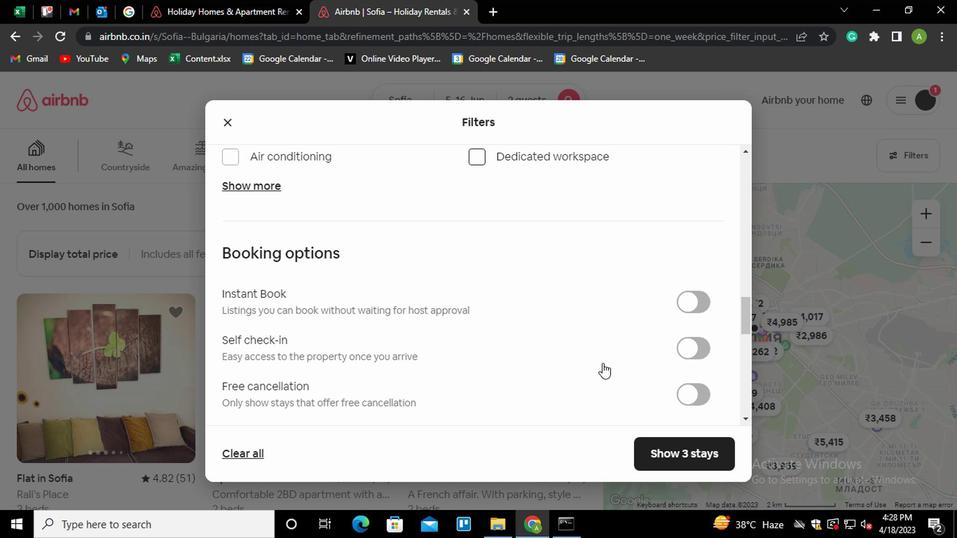 
Action: Mouse moved to (677, 282)
Screenshot: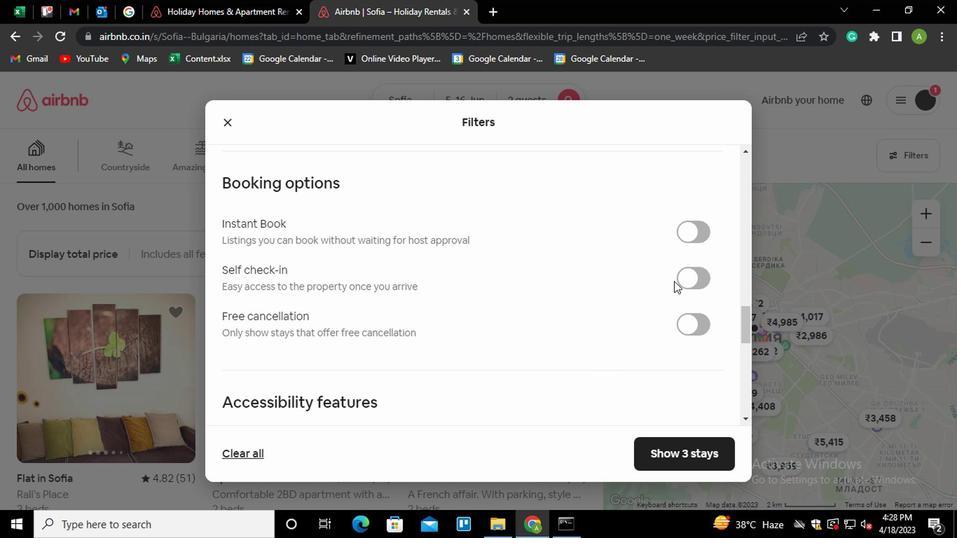 
Action: Mouse pressed left at (677, 282)
Screenshot: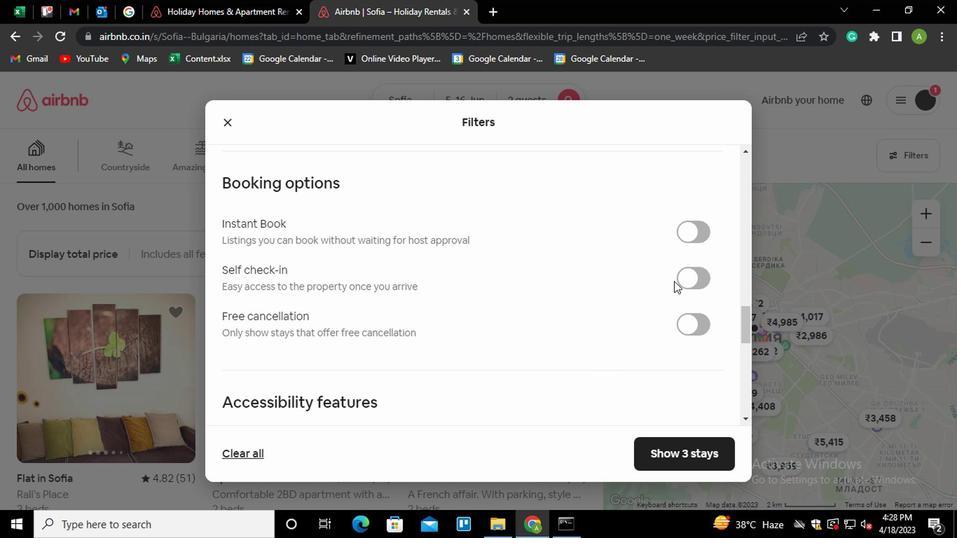 
Action: Mouse moved to (586, 344)
Screenshot: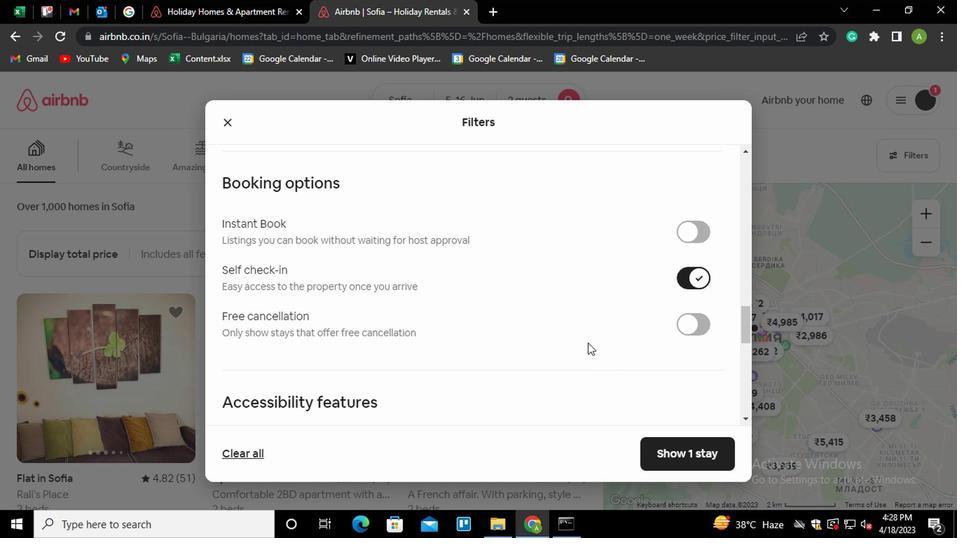 
Action: Mouse scrolled (586, 343) with delta (0, 0)
Screenshot: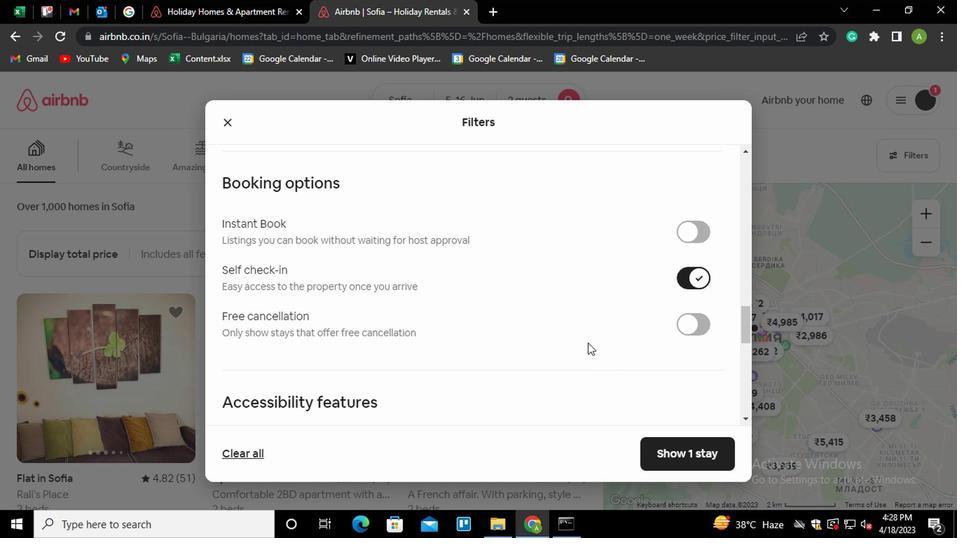 
Action: Mouse scrolled (586, 343) with delta (0, 0)
Screenshot: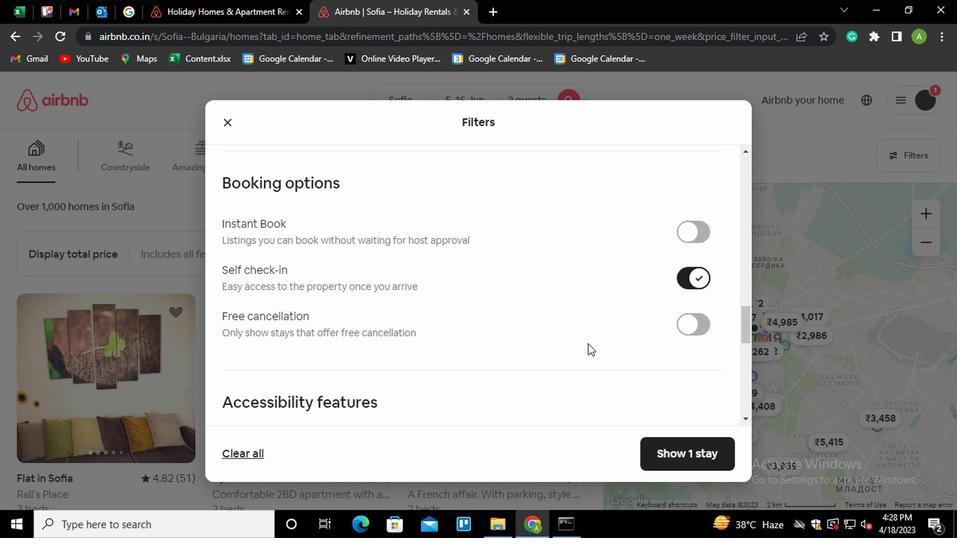 
Action: Mouse scrolled (586, 343) with delta (0, 0)
Screenshot: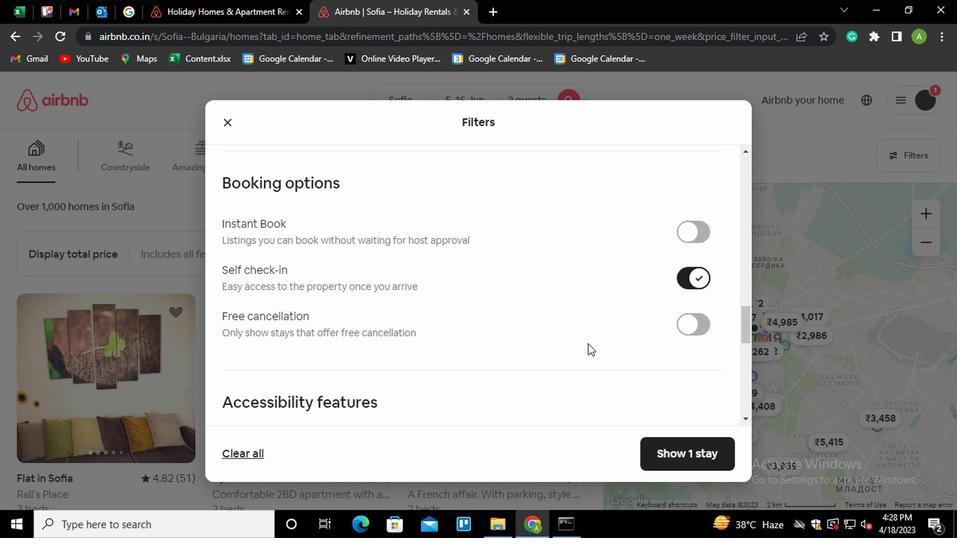 
Action: Mouse scrolled (586, 343) with delta (0, 0)
Screenshot: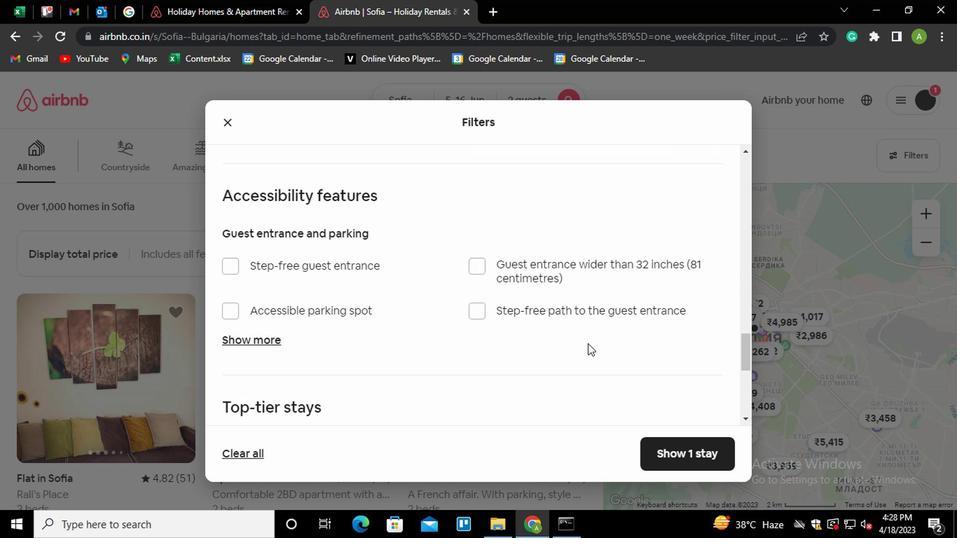 
Action: Mouse scrolled (586, 343) with delta (0, 0)
Screenshot: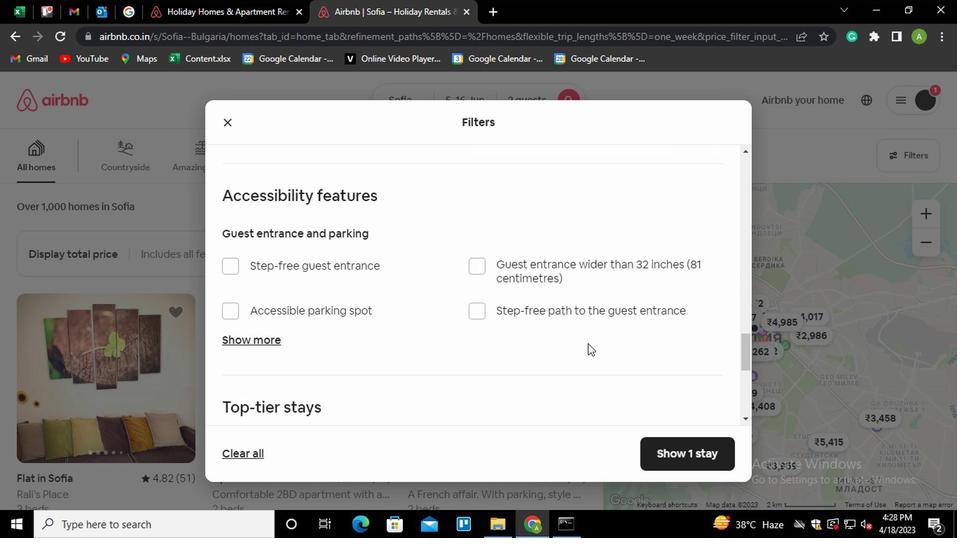 
Action: Mouse scrolled (586, 343) with delta (0, 0)
Screenshot: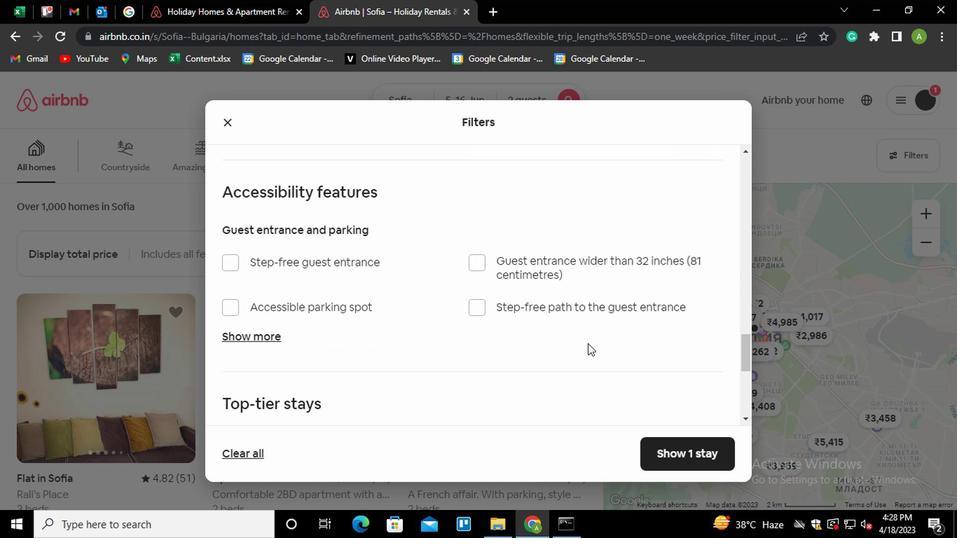 
Action: Mouse scrolled (586, 343) with delta (0, 0)
Screenshot: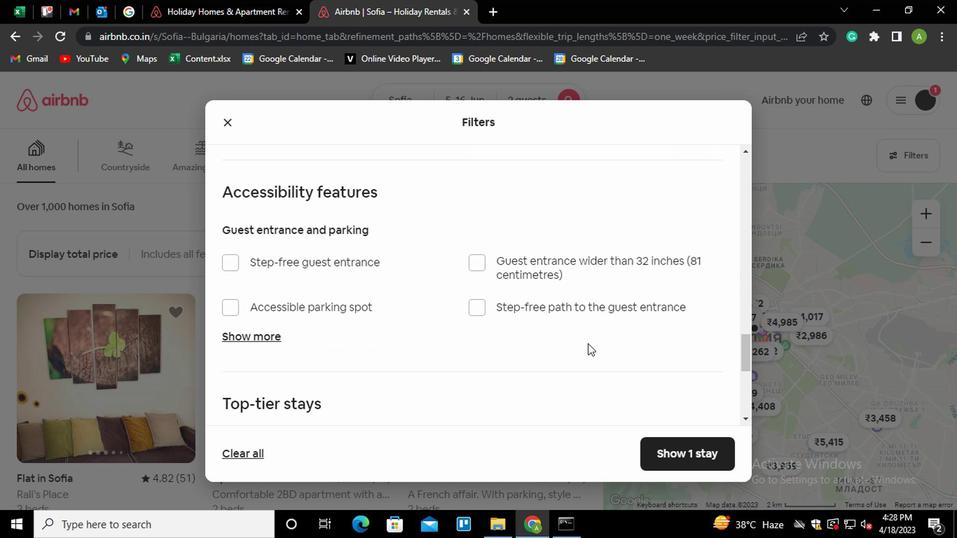 
Action: Mouse scrolled (586, 343) with delta (0, 0)
Screenshot: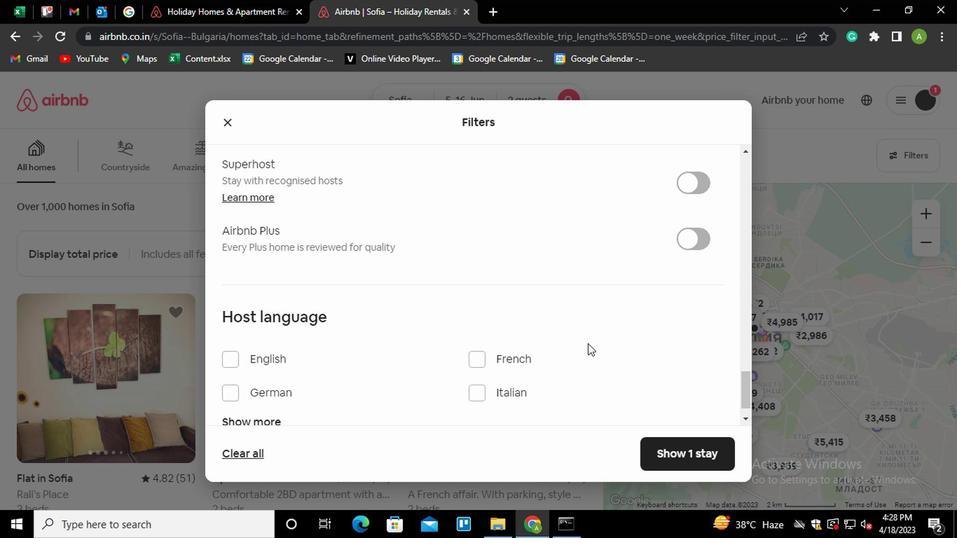 
Action: Mouse moved to (229, 323)
Screenshot: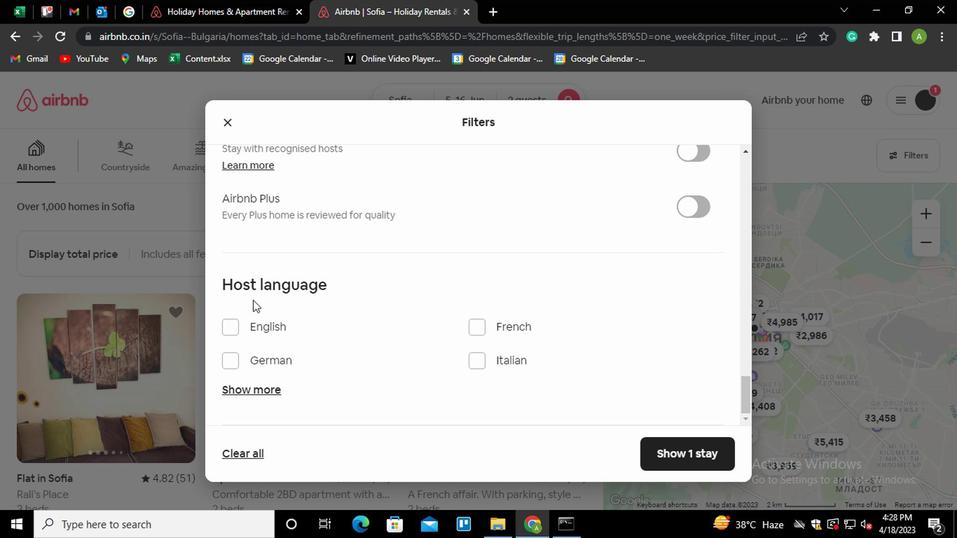 
Action: Mouse pressed left at (229, 323)
Screenshot: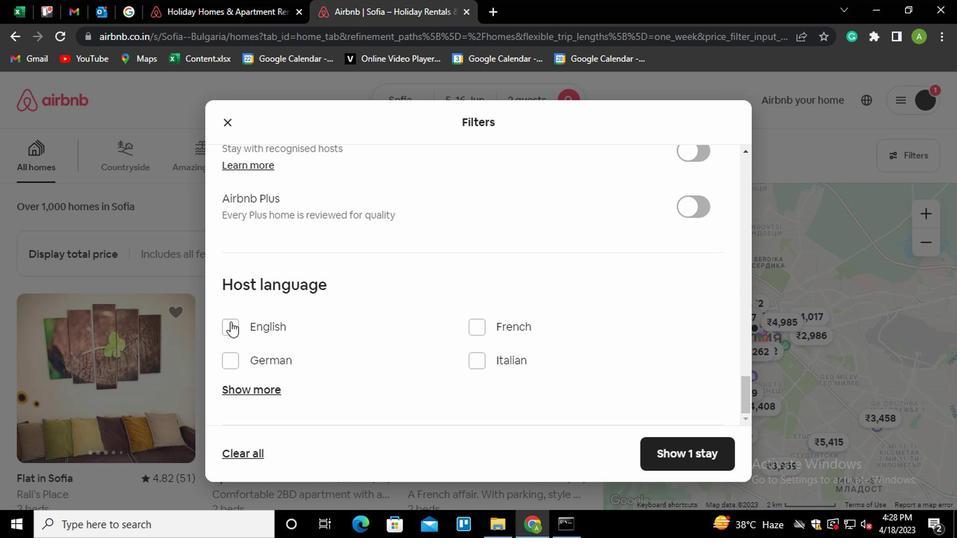 
Action: Mouse moved to (664, 458)
Screenshot: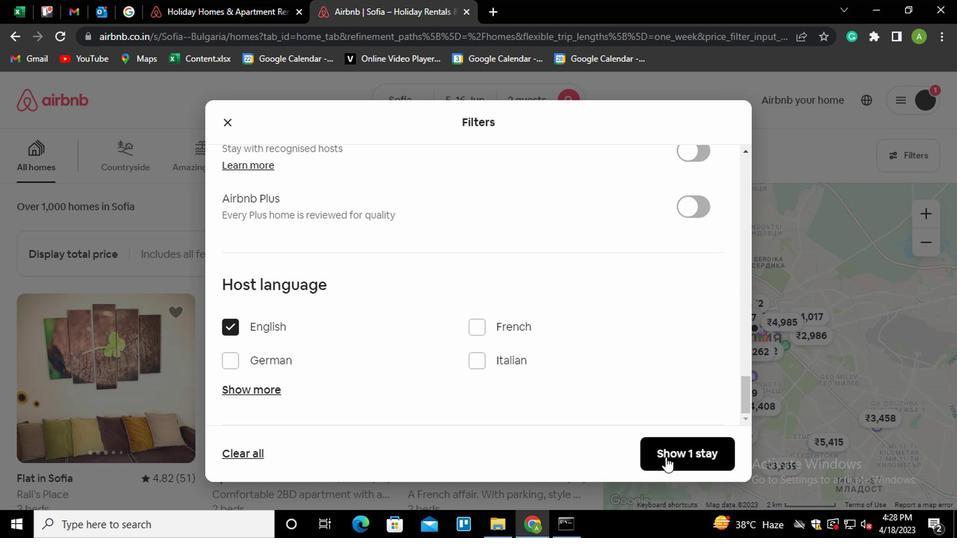 
Action: Mouse pressed left at (664, 458)
Screenshot: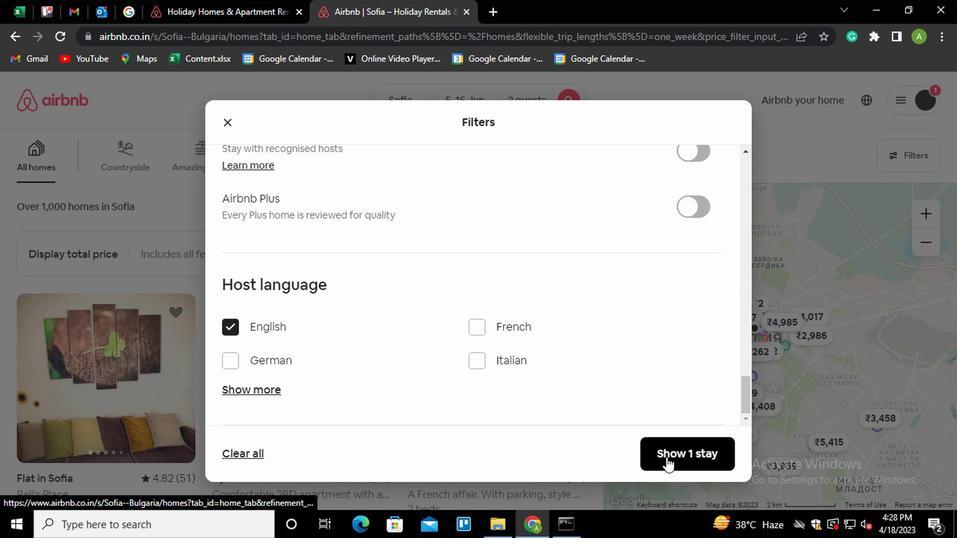 
